 Task: Create a due date automation trigger when advanced on, on the monday before a card is due add checklist with all checklists complete at 11:00 AM.
Action: Mouse moved to (1295, 107)
Screenshot: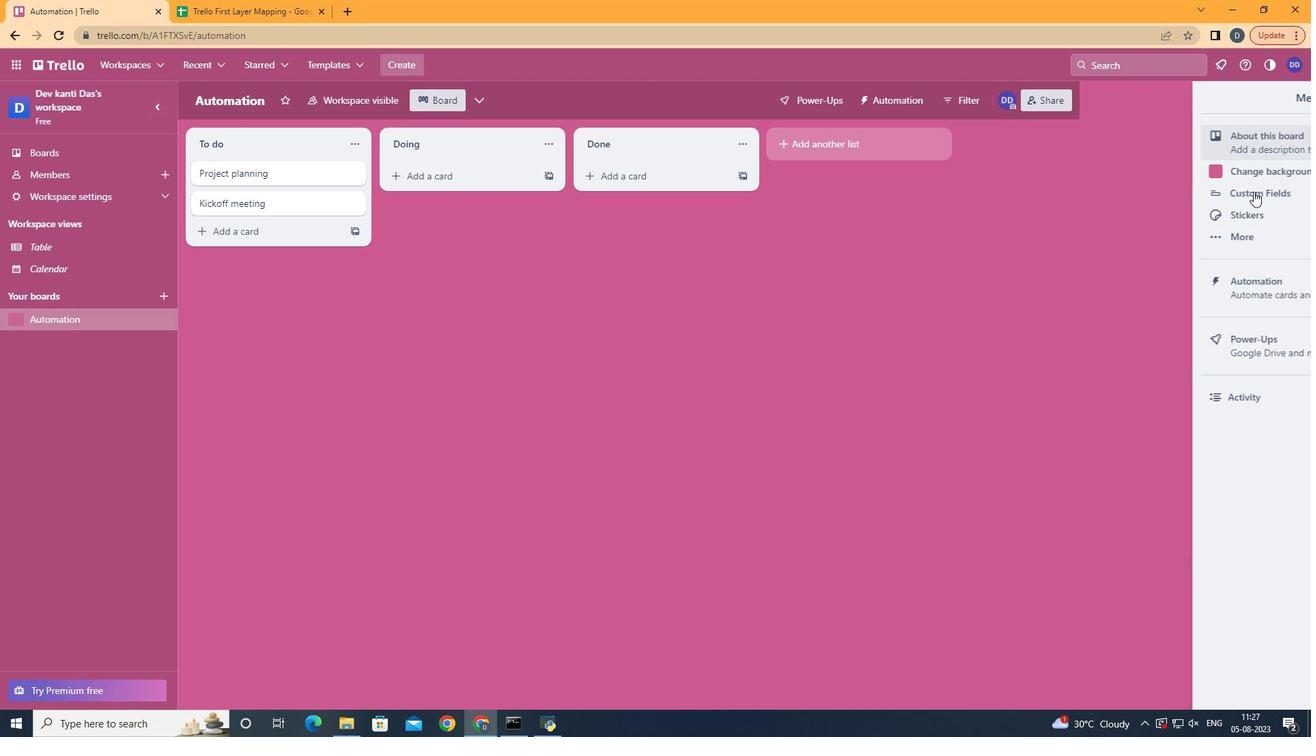
Action: Mouse pressed left at (1295, 107)
Screenshot: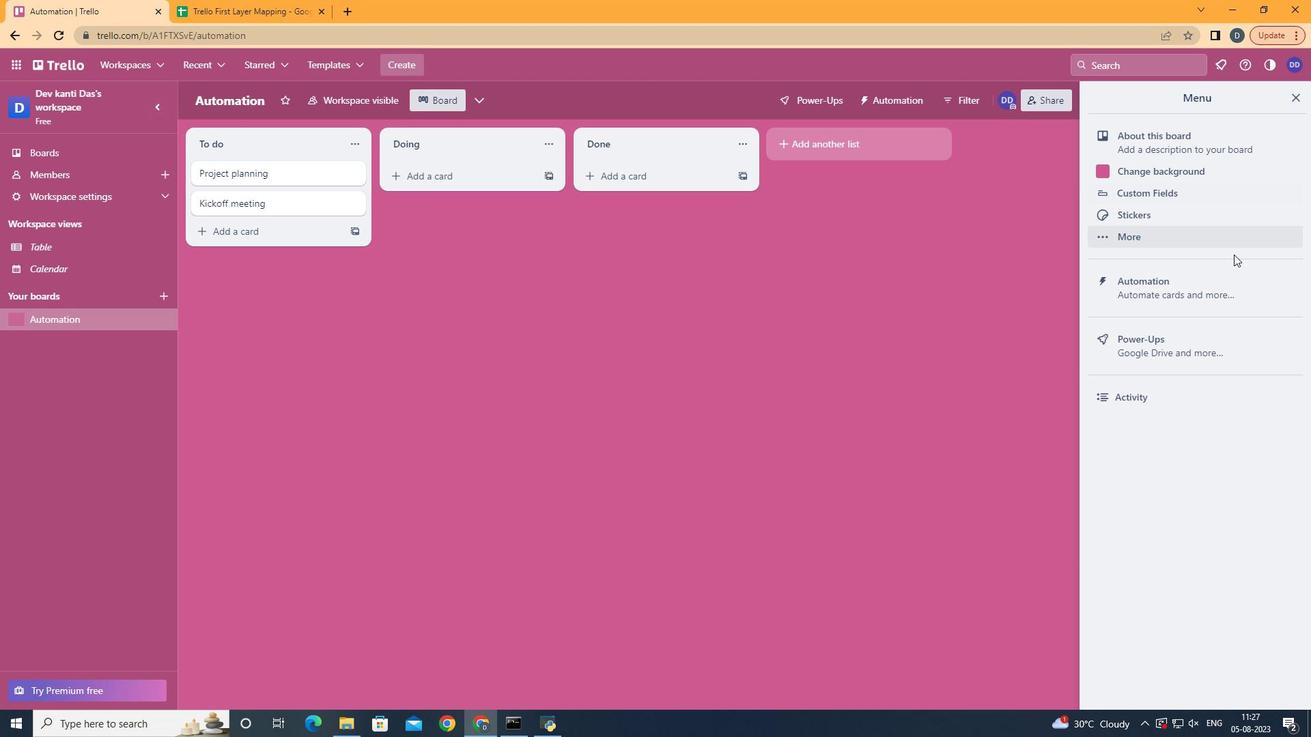 
Action: Mouse moved to (1219, 267)
Screenshot: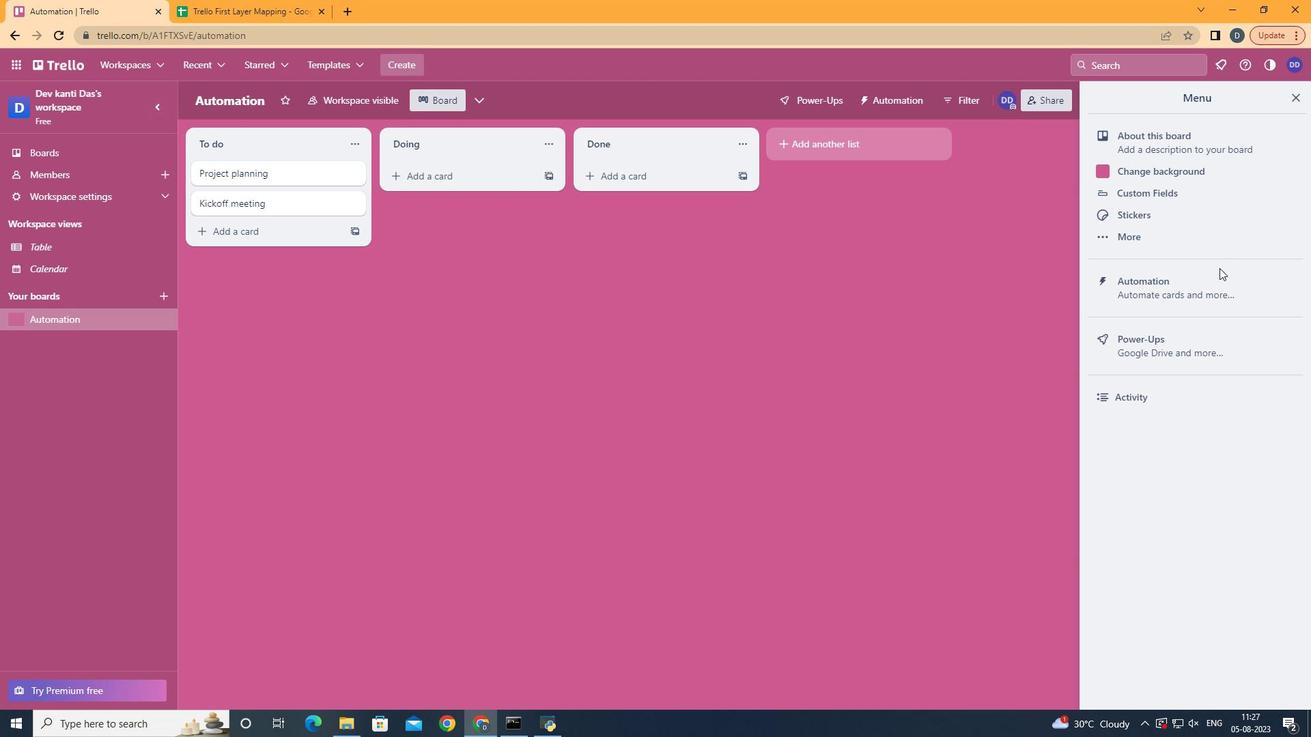
Action: Mouse pressed left at (1219, 267)
Screenshot: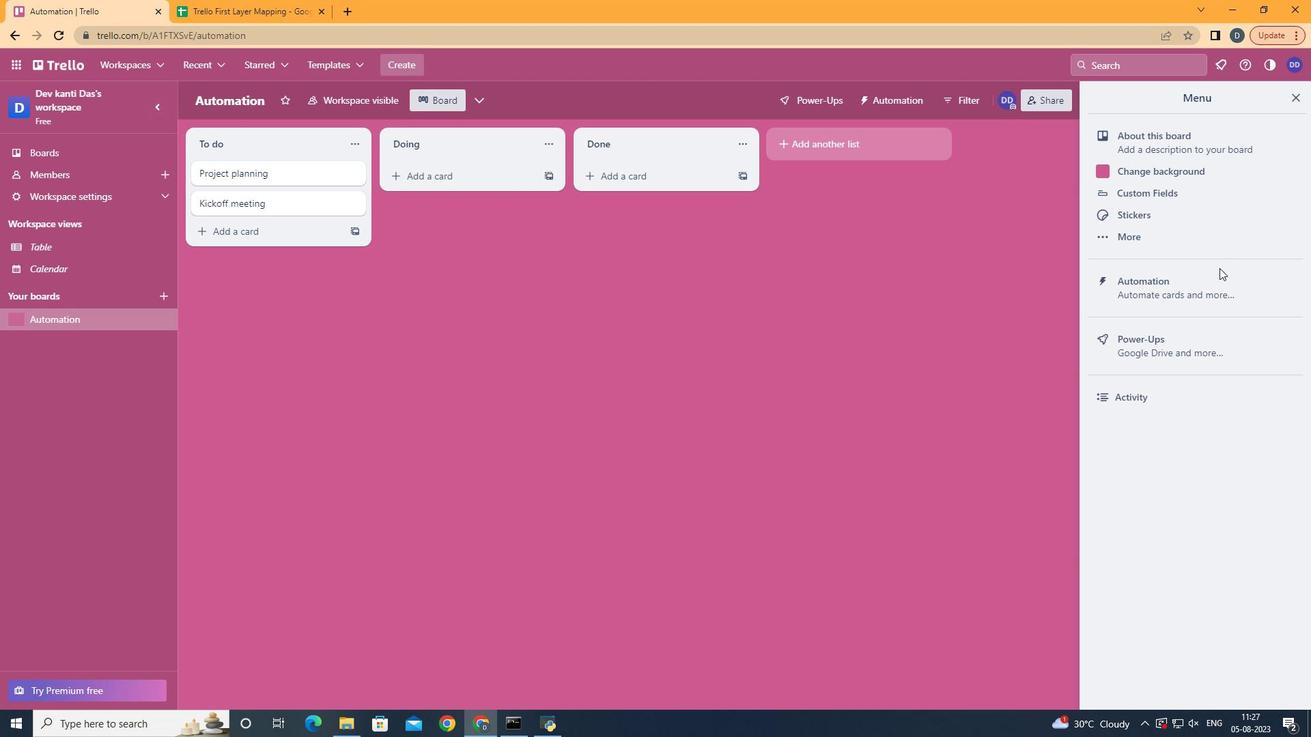 
Action: Mouse moved to (1219, 269)
Screenshot: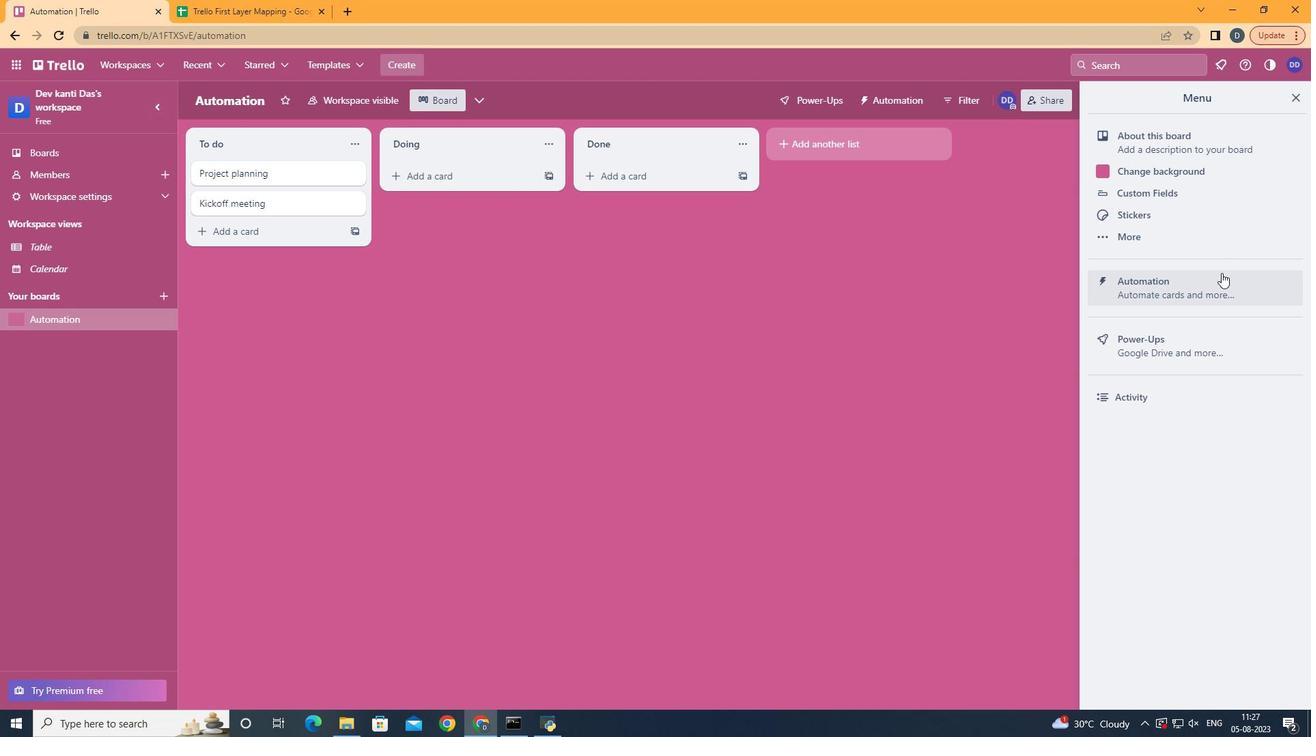 
Action: Mouse pressed left at (1219, 269)
Screenshot: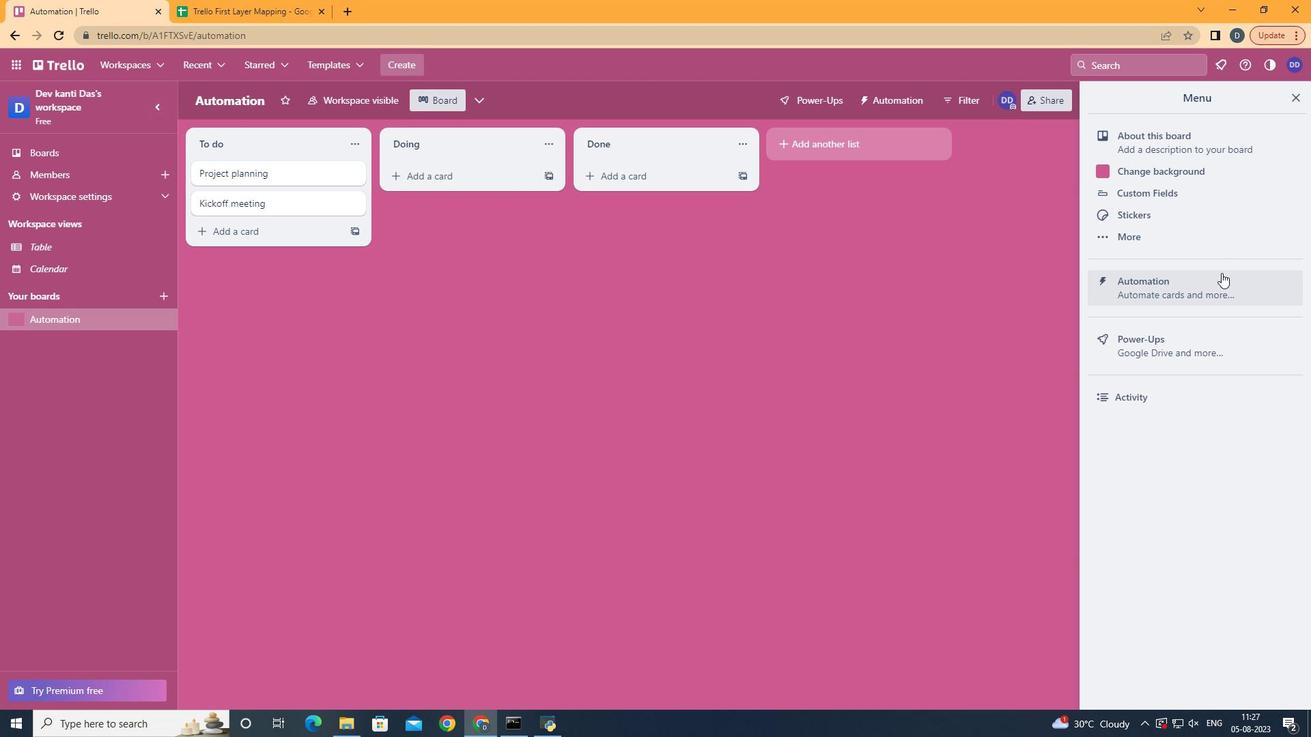 
Action: Mouse moved to (1222, 275)
Screenshot: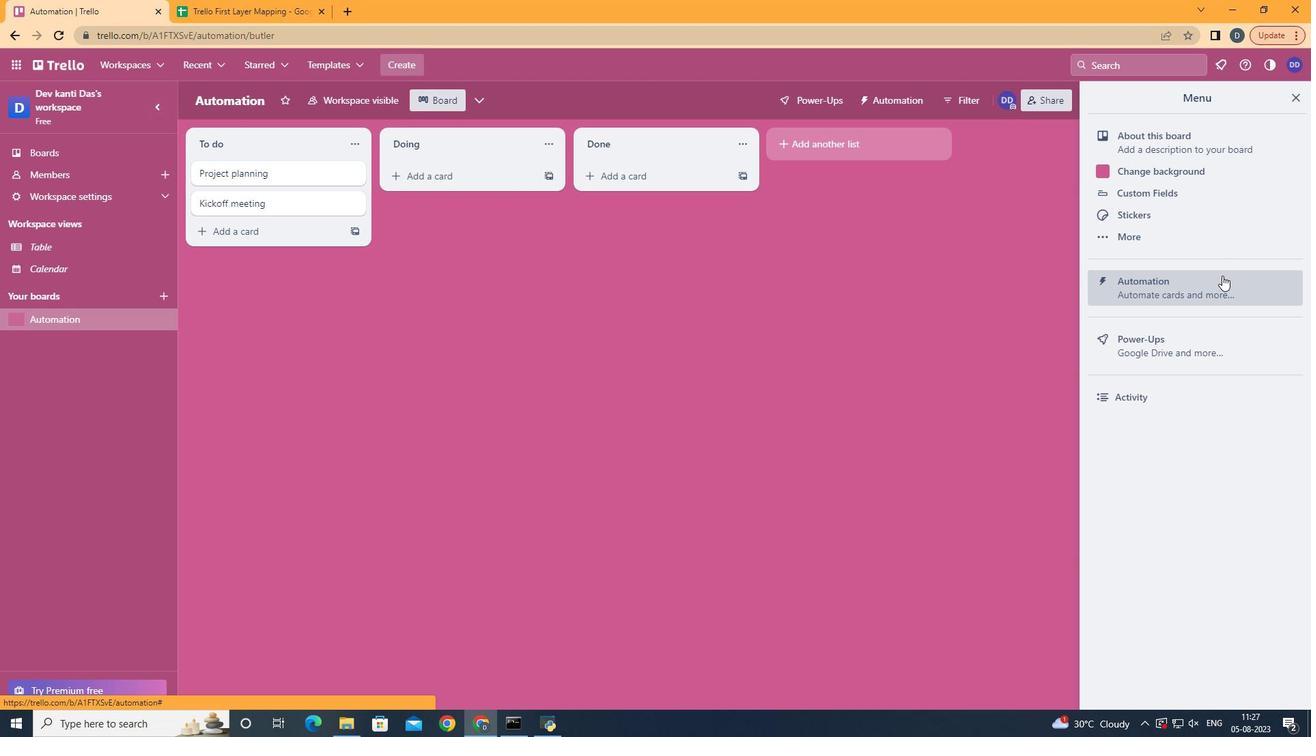 
Action: Mouse pressed left at (1222, 275)
Screenshot: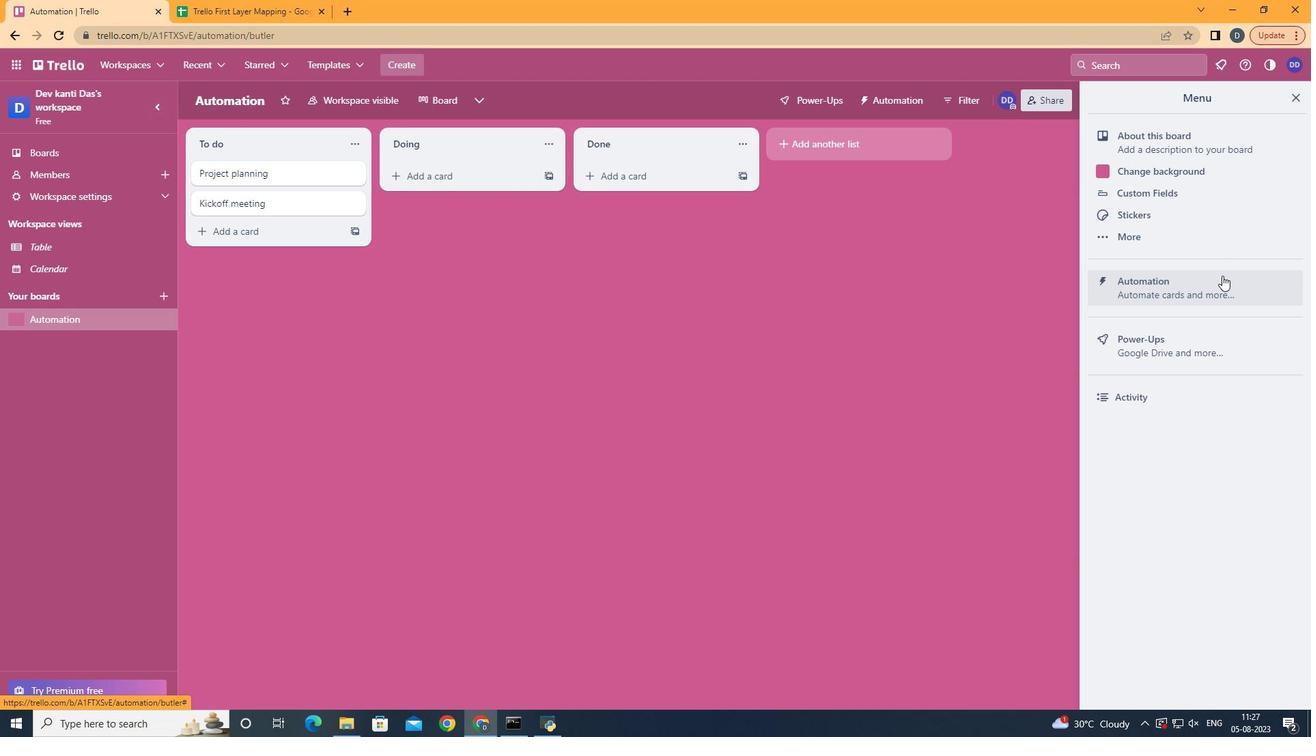 
Action: Mouse moved to (268, 271)
Screenshot: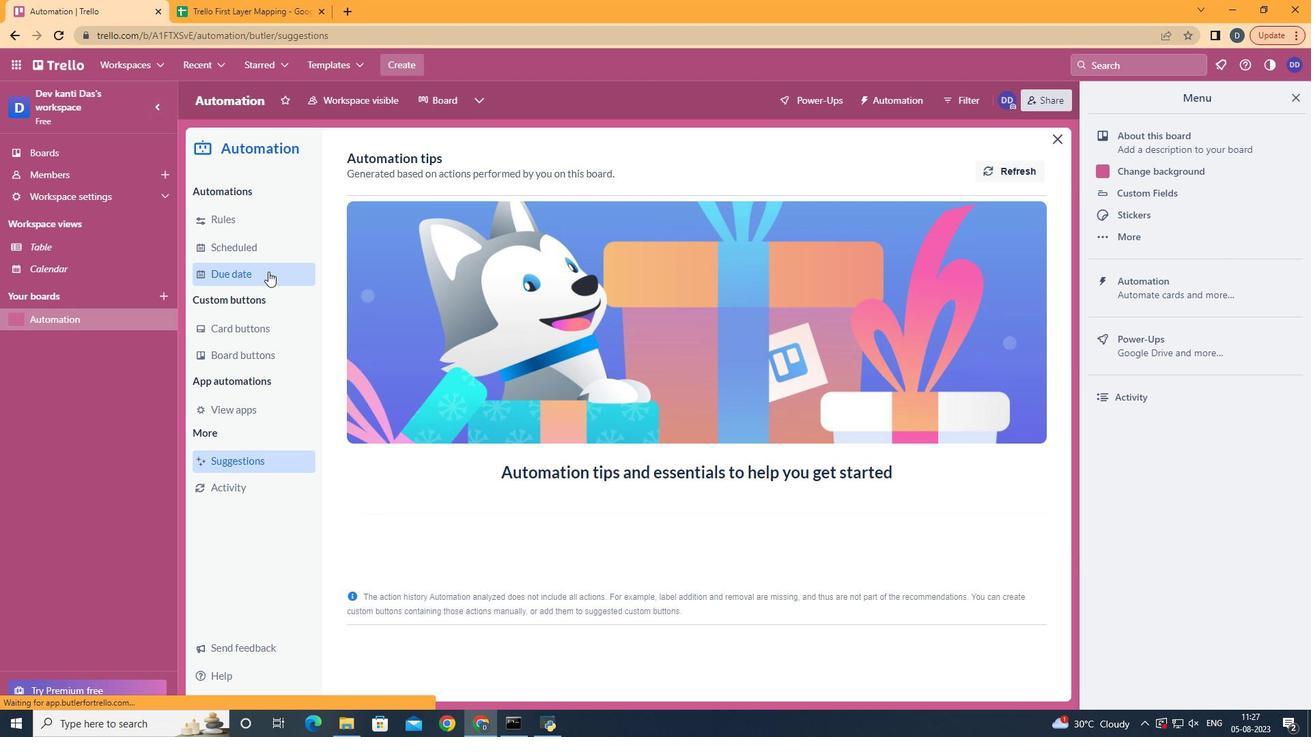 
Action: Mouse pressed left at (268, 271)
Screenshot: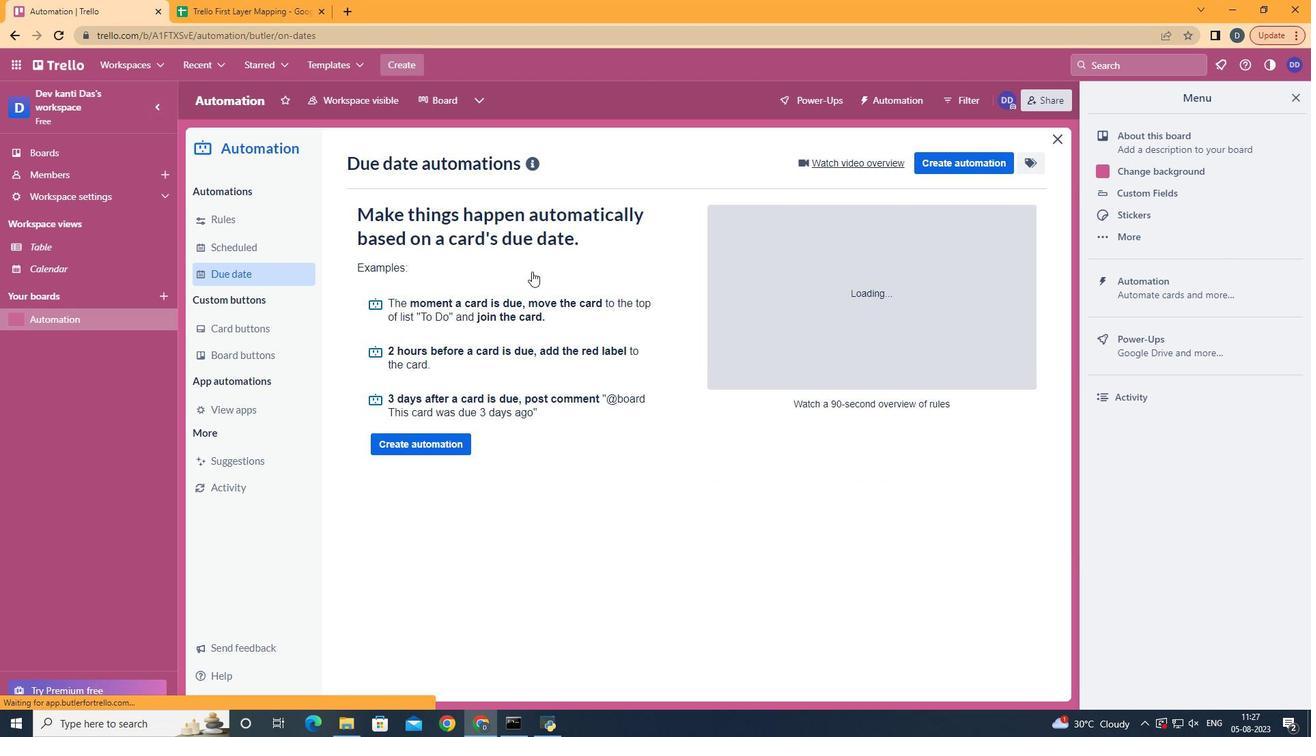 
Action: Mouse moved to (960, 166)
Screenshot: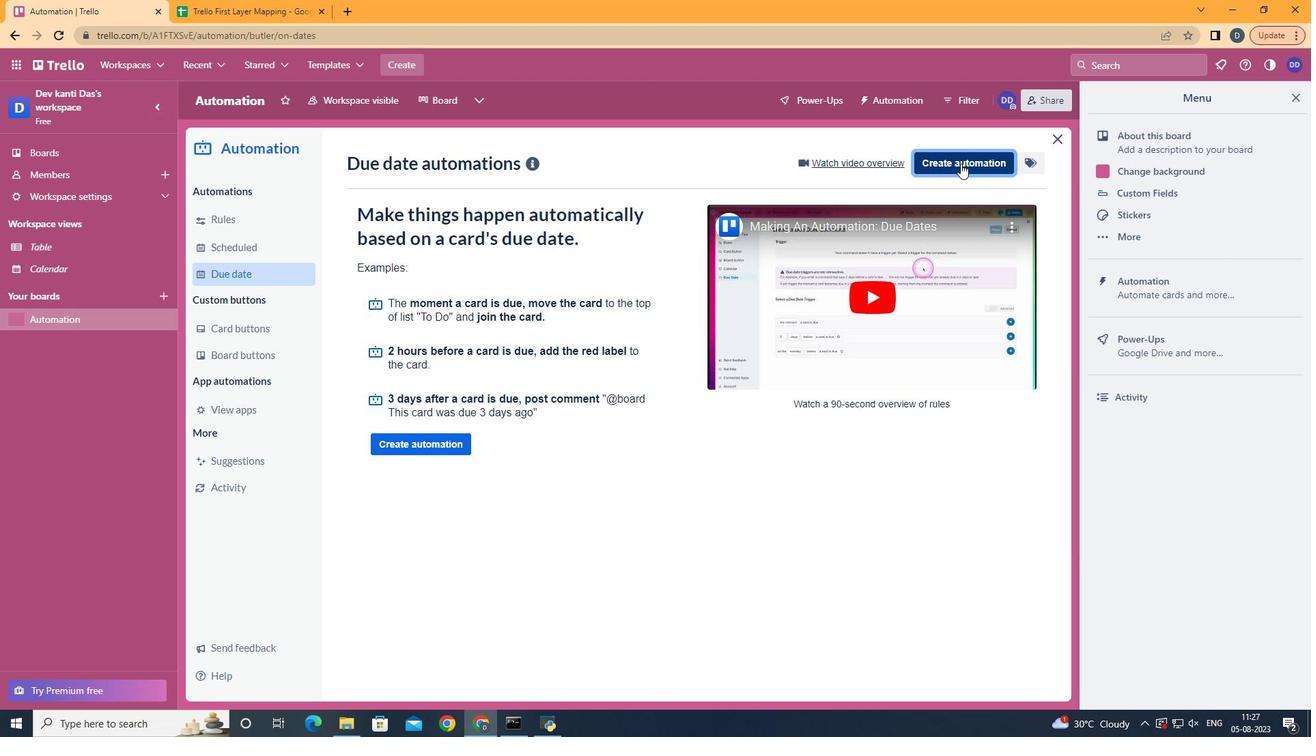 
Action: Mouse pressed left at (960, 166)
Screenshot: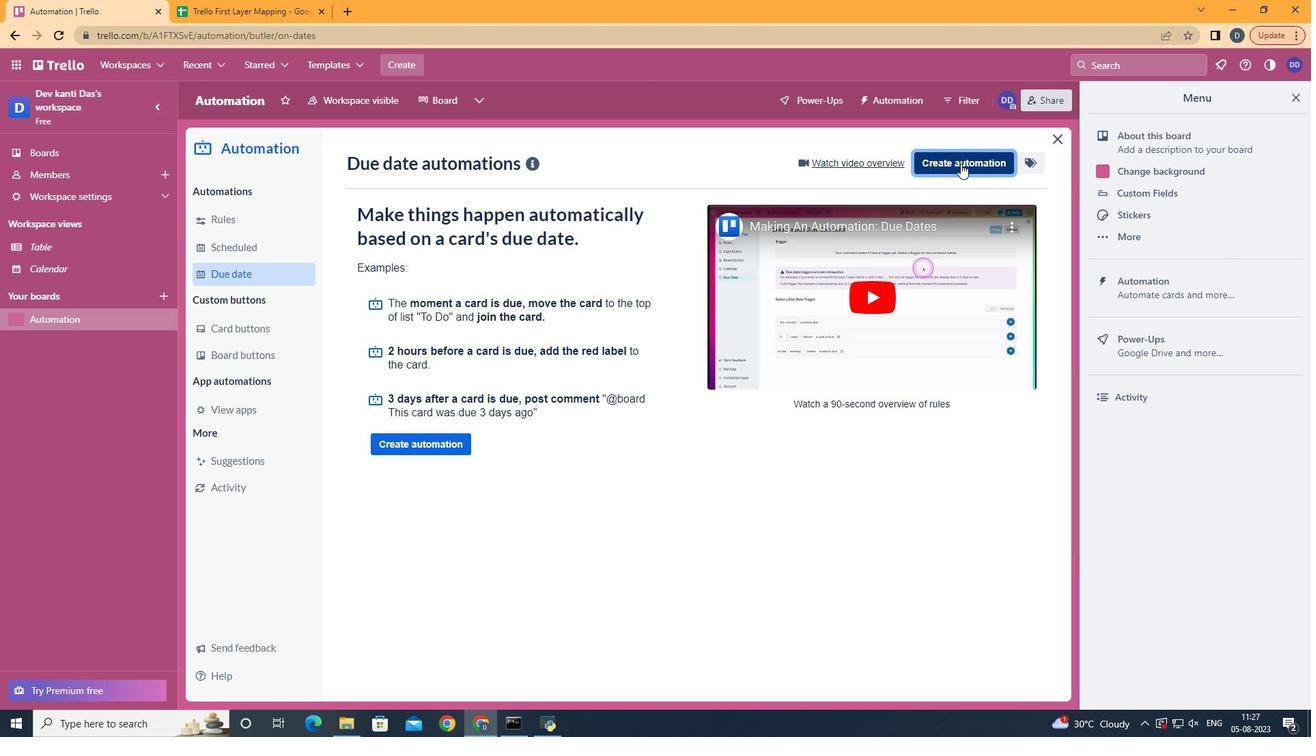 
Action: Mouse moved to (650, 296)
Screenshot: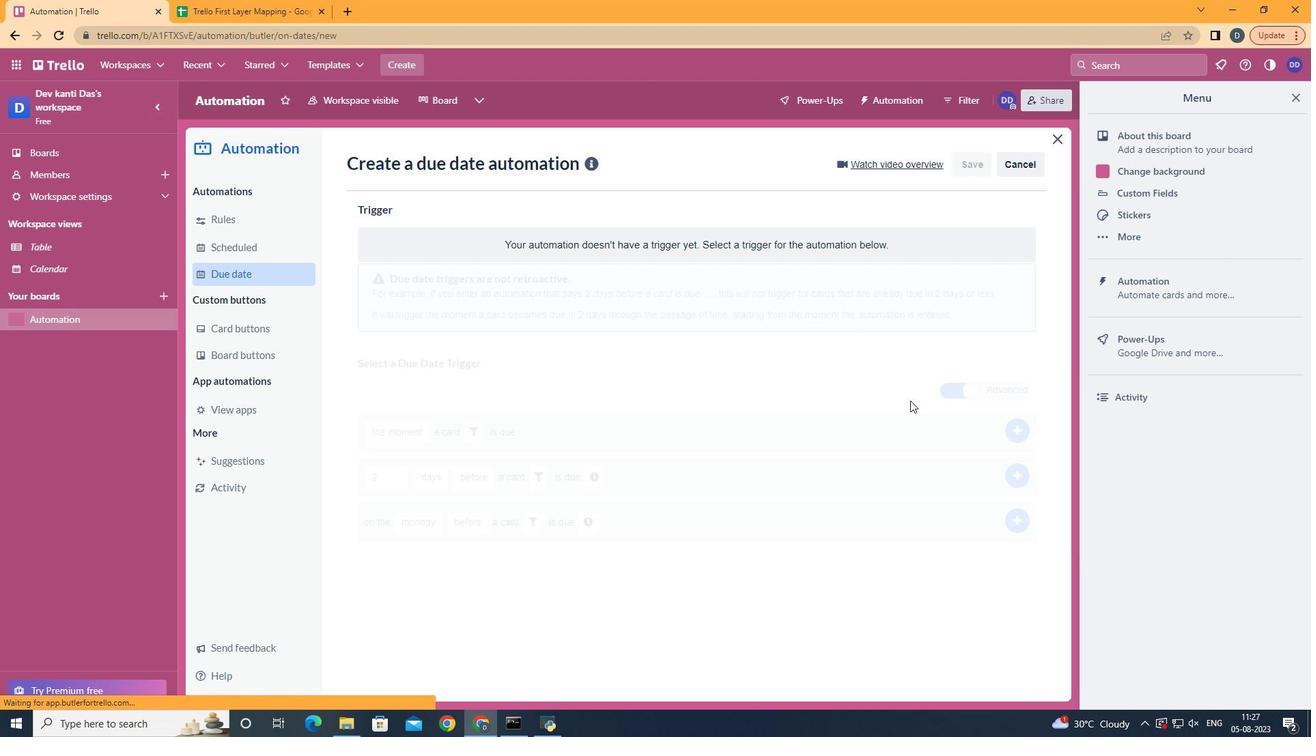 
Action: Mouse pressed left at (650, 296)
Screenshot: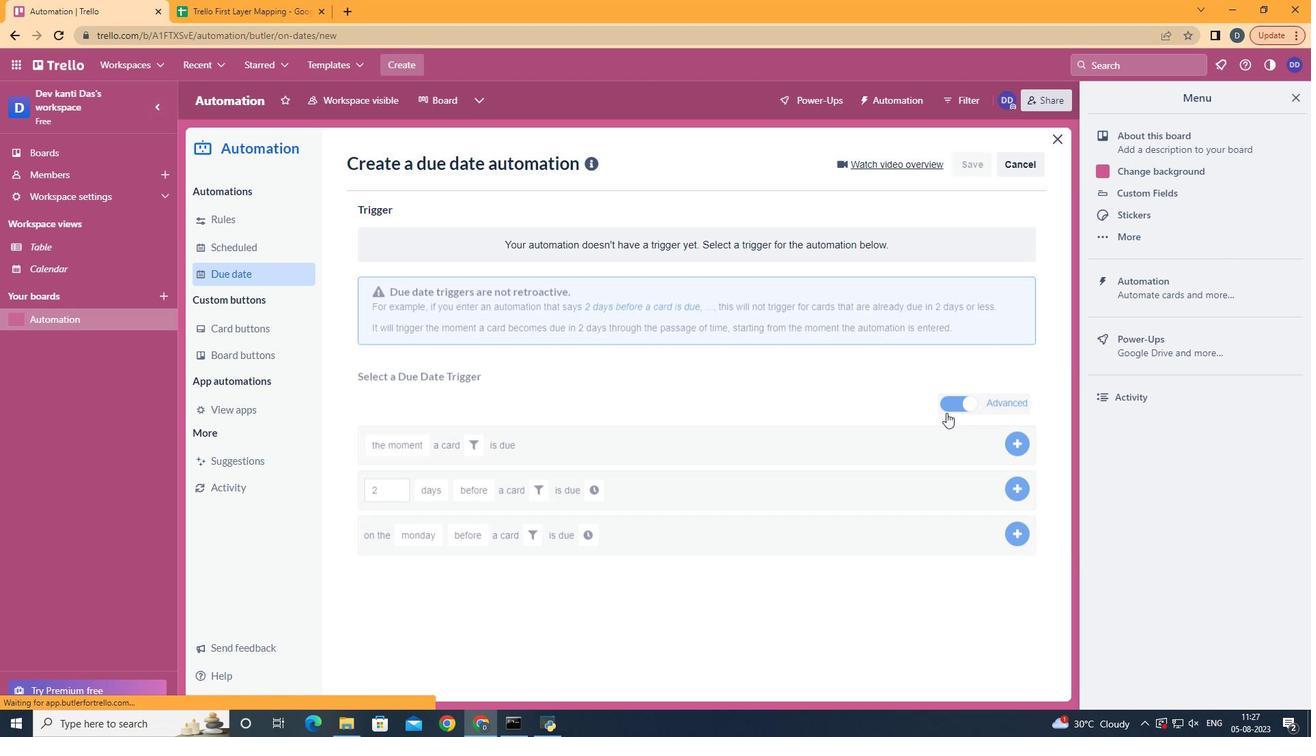 
Action: Mouse moved to (437, 359)
Screenshot: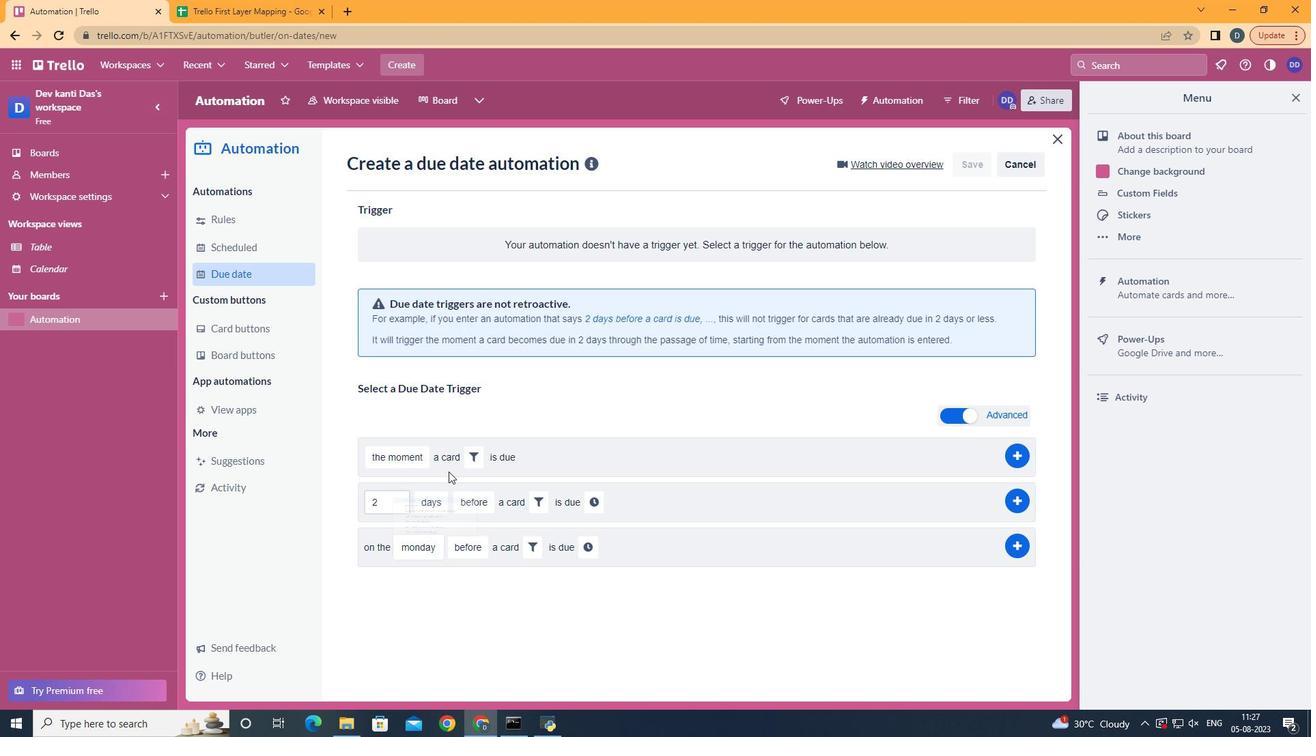 
Action: Mouse pressed left at (437, 359)
Screenshot: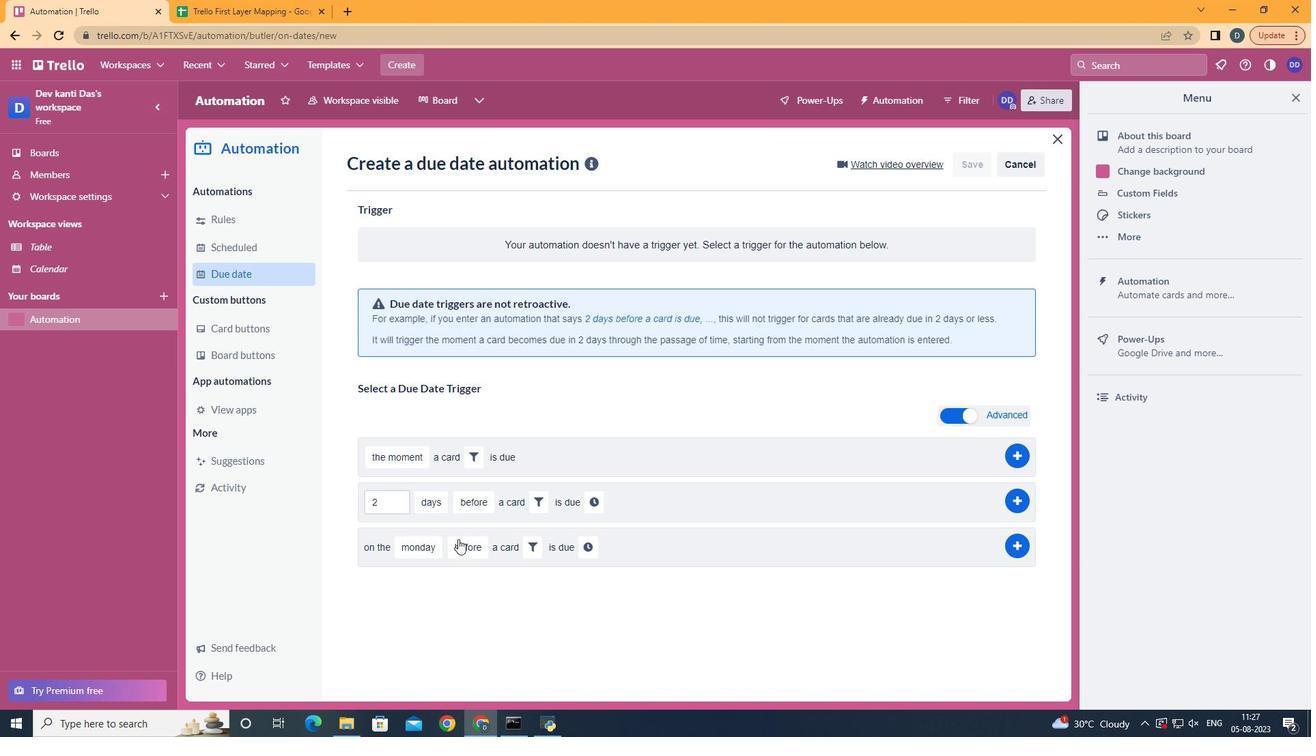 
Action: Mouse moved to (472, 570)
Screenshot: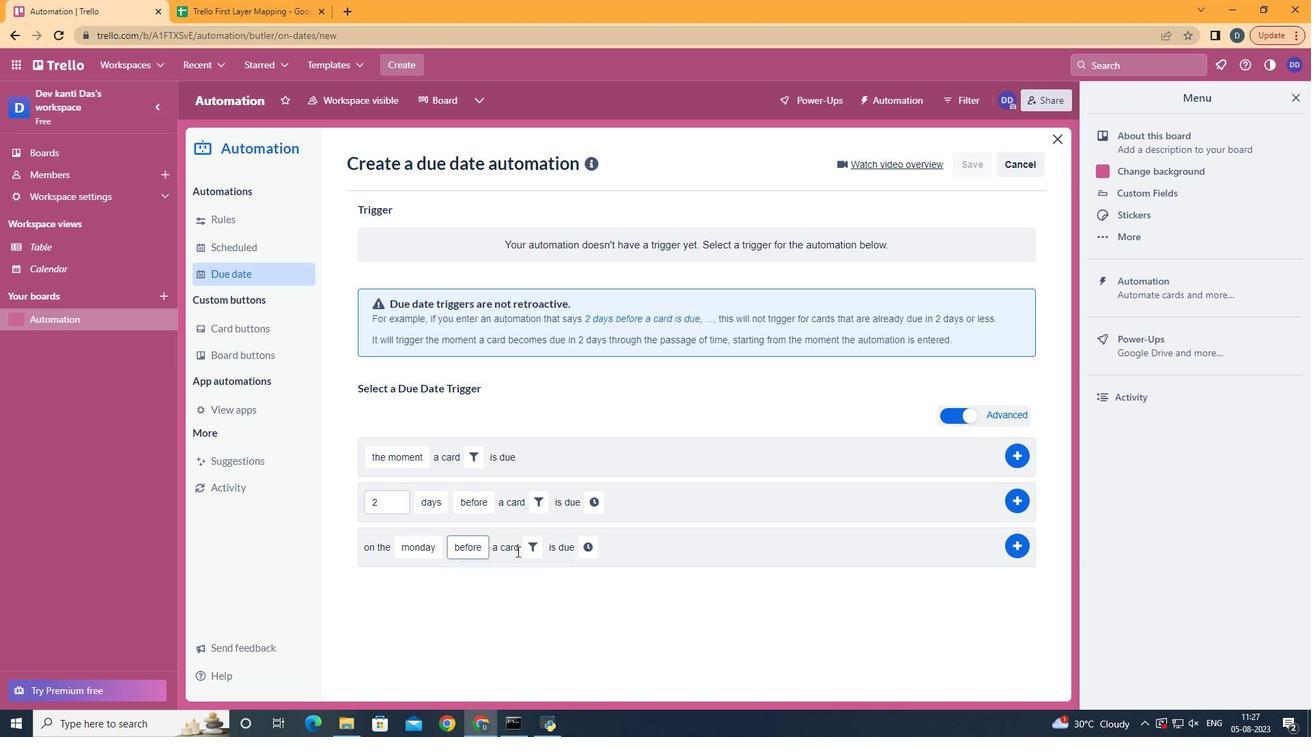 
Action: Mouse pressed left at (472, 570)
Screenshot: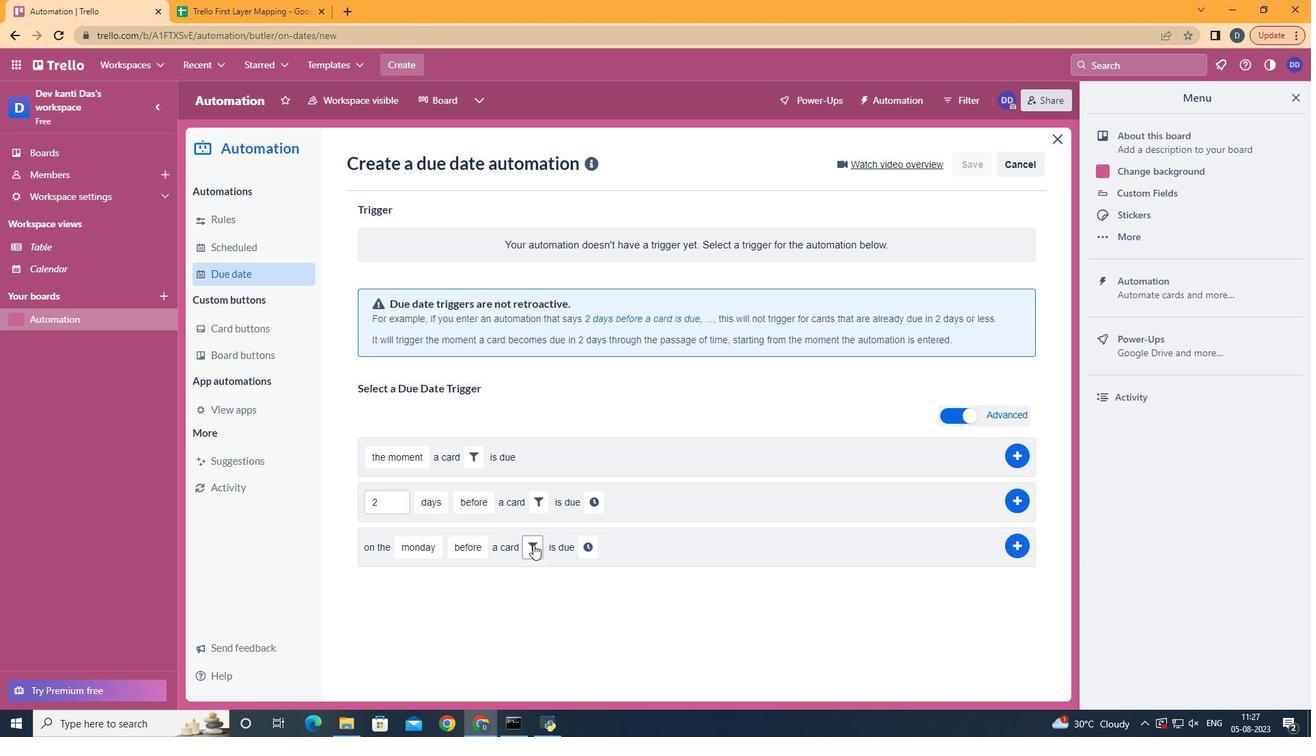 
Action: Mouse moved to (533, 544)
Screenshot: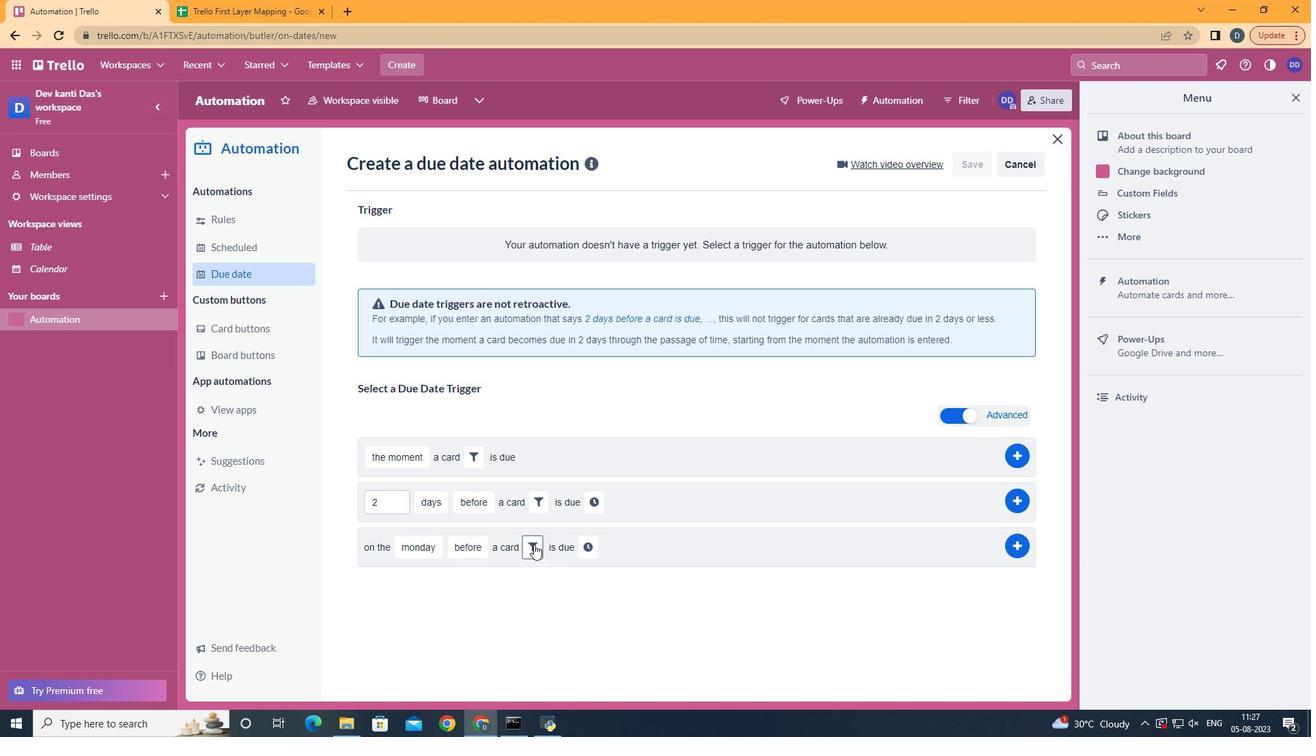 
Action: Mouse pressed left at (533, 544)
Screenshot: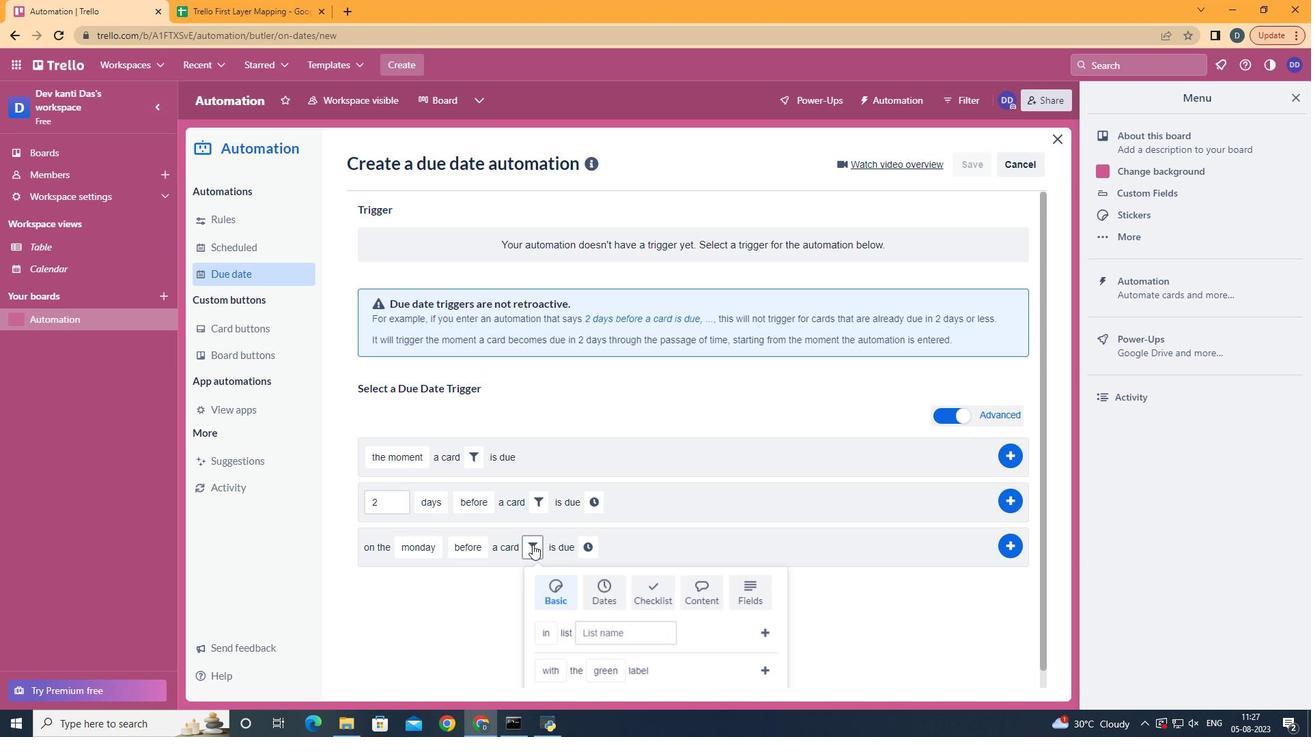 
Action: Mouse moved to (655, 592)
Screenshot: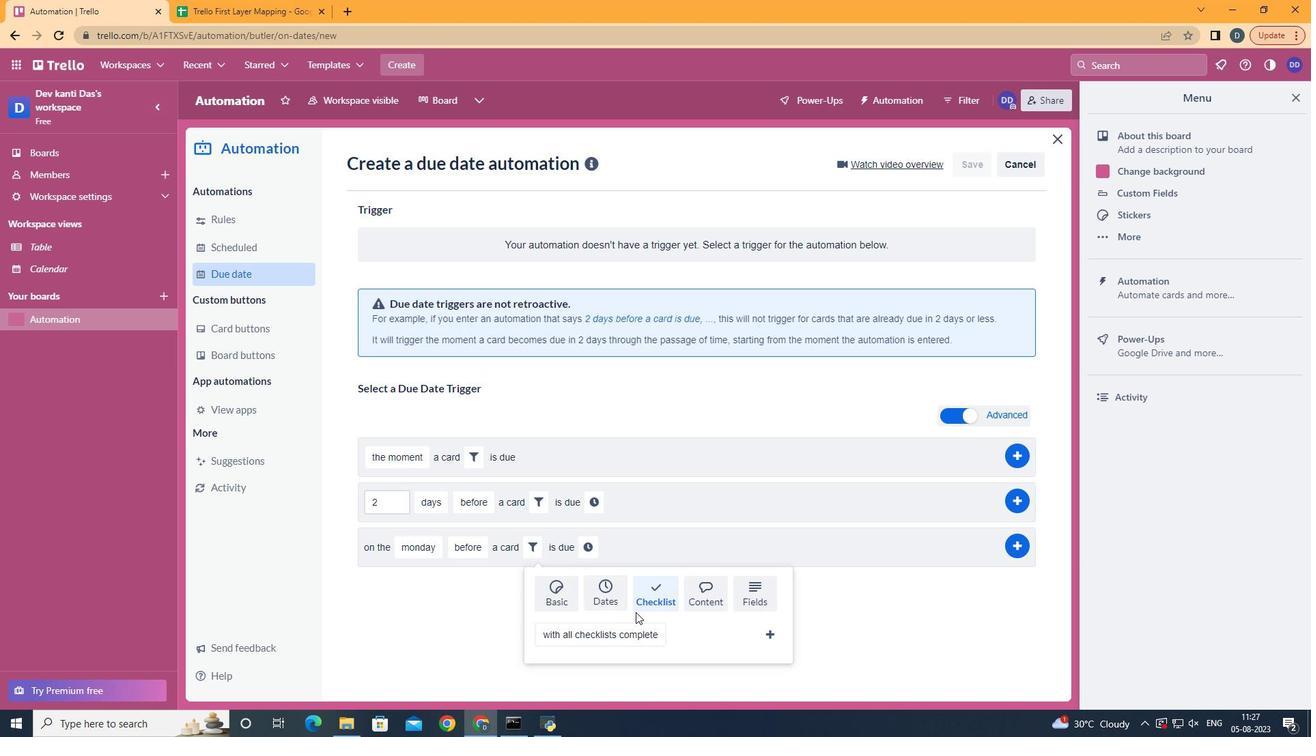
Action: Mouse pressed left at (655, 592)
Screenshot: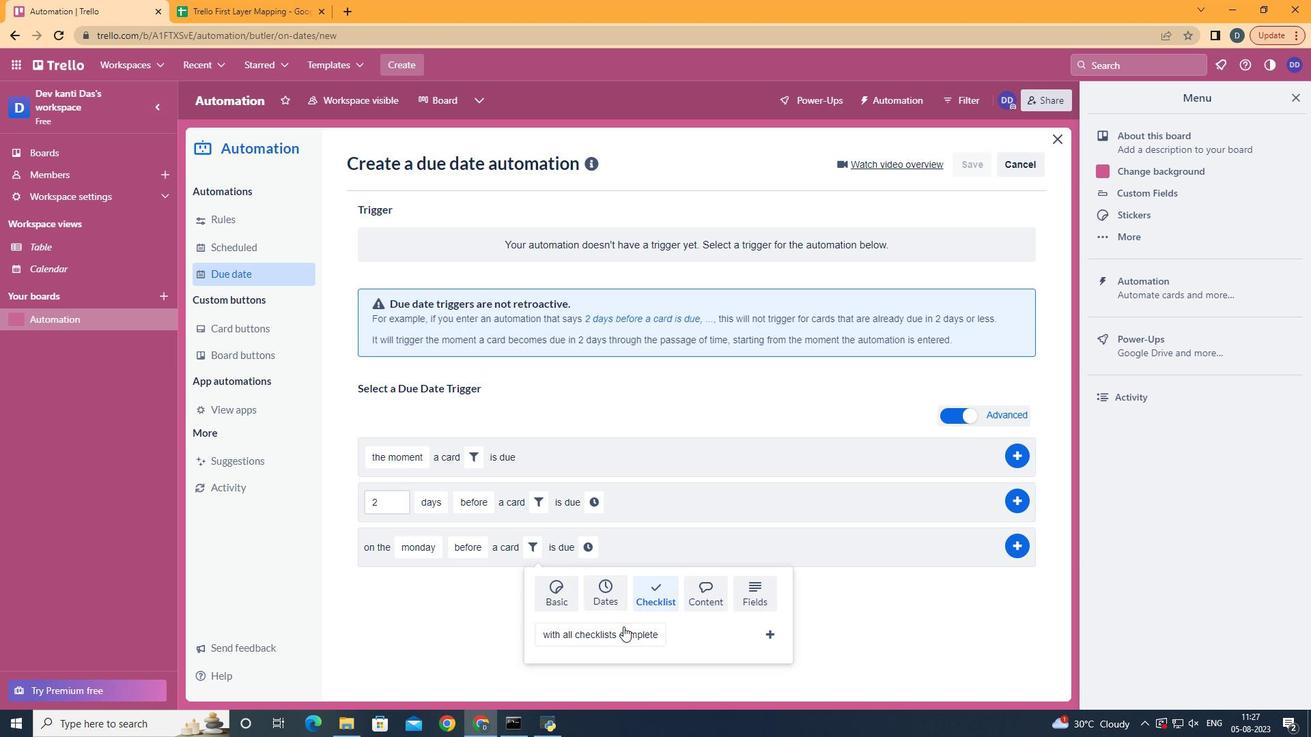 
Action: Mouse moved to (616, 491)
Screenshot: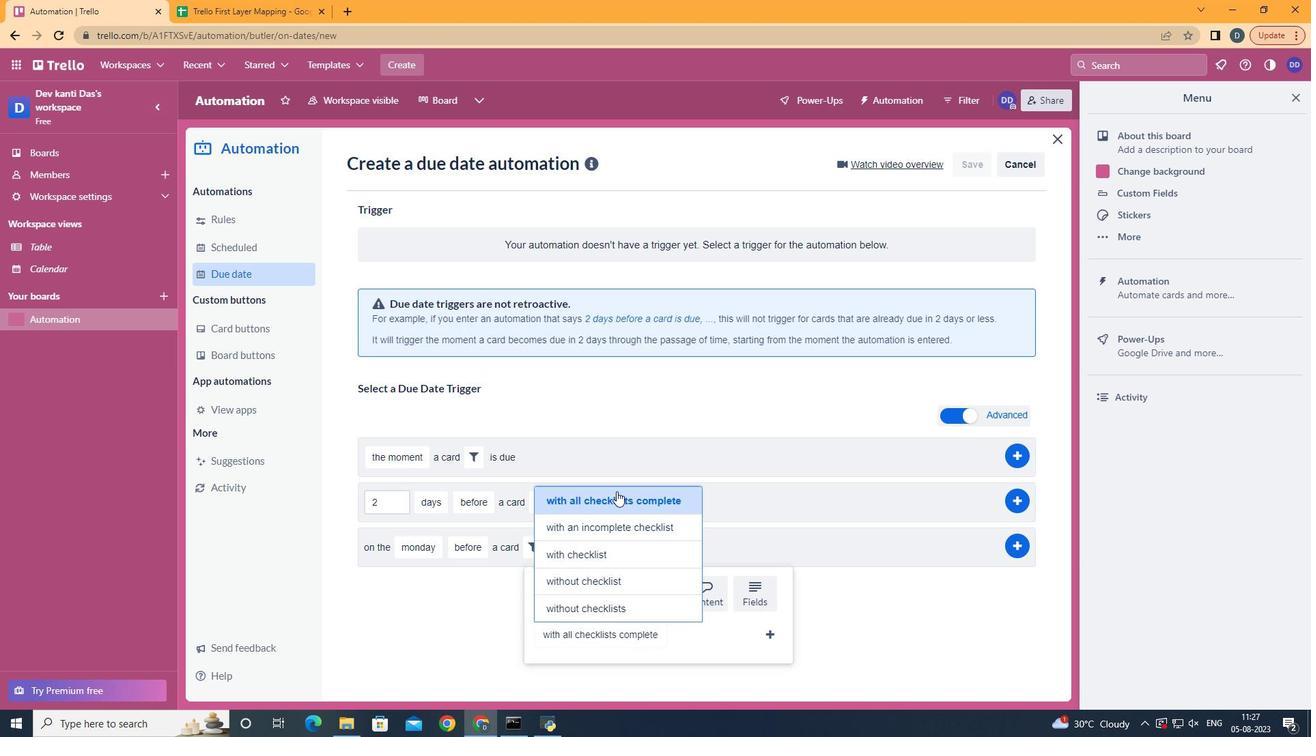 
Action: Mouse pressed left at (616, 491)
Screenshot: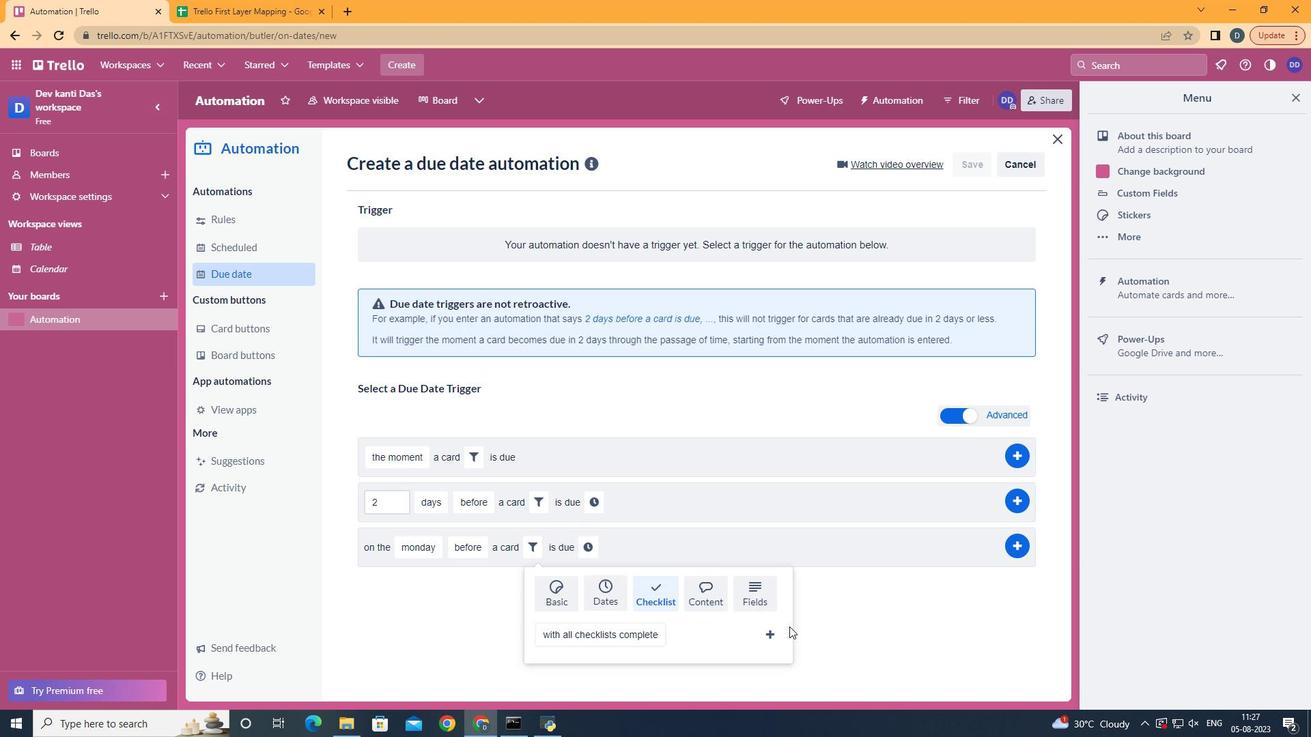 
Action: Mouse moved to (768, 634)
Screenshot: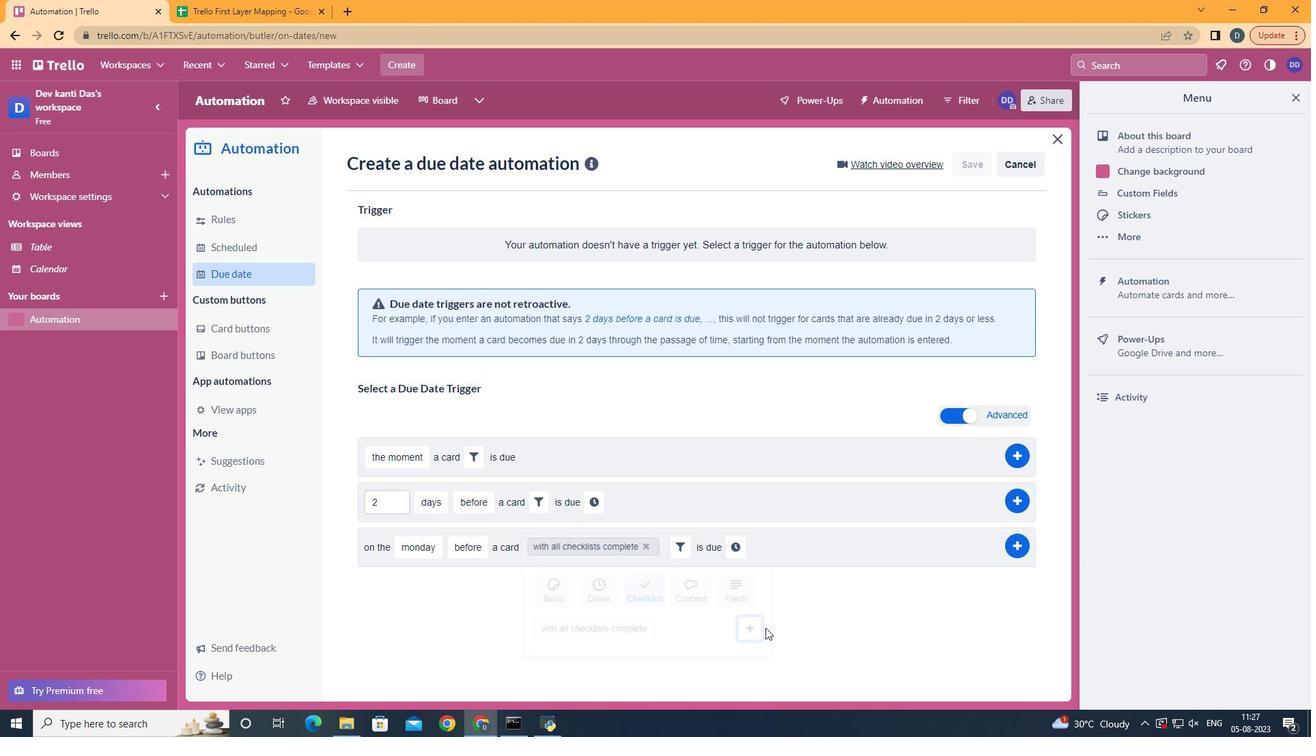 
Action: Mouse pressed left at (768, 634)
Screenshot: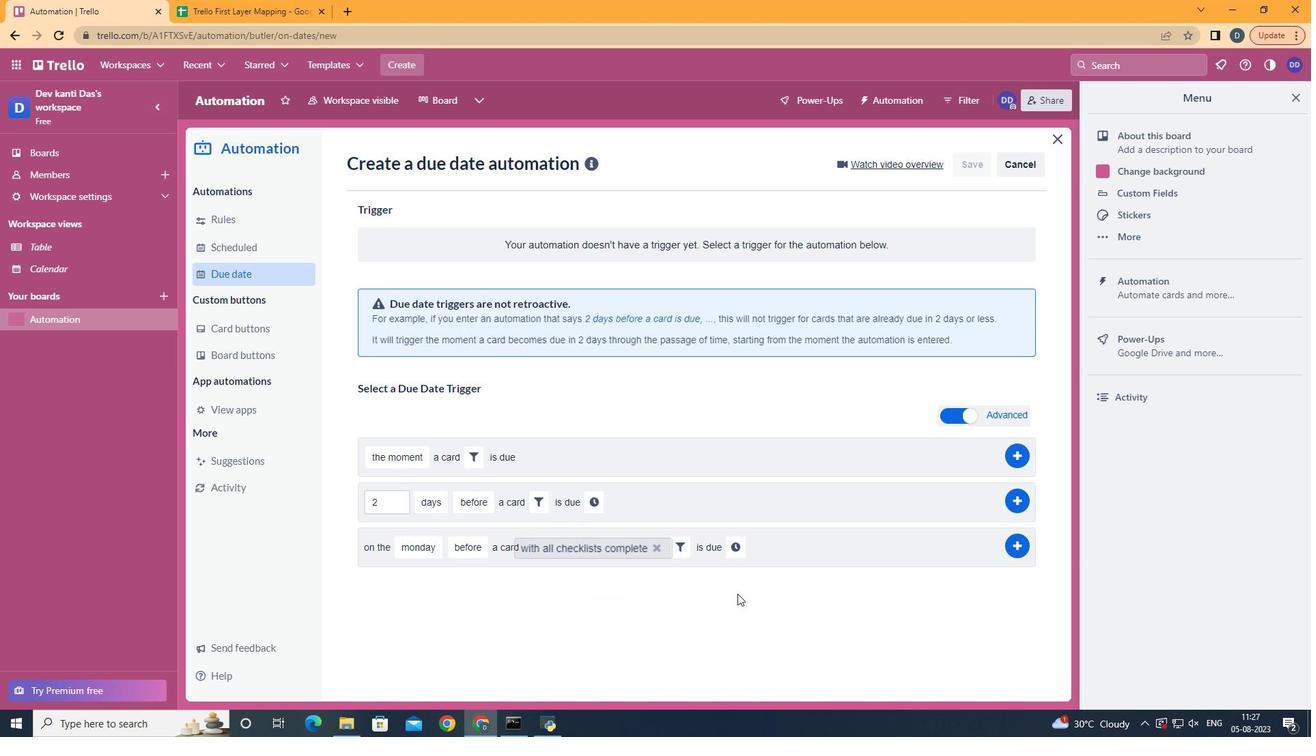 
Action: Mouse moved to (748, 551)
Screenshot: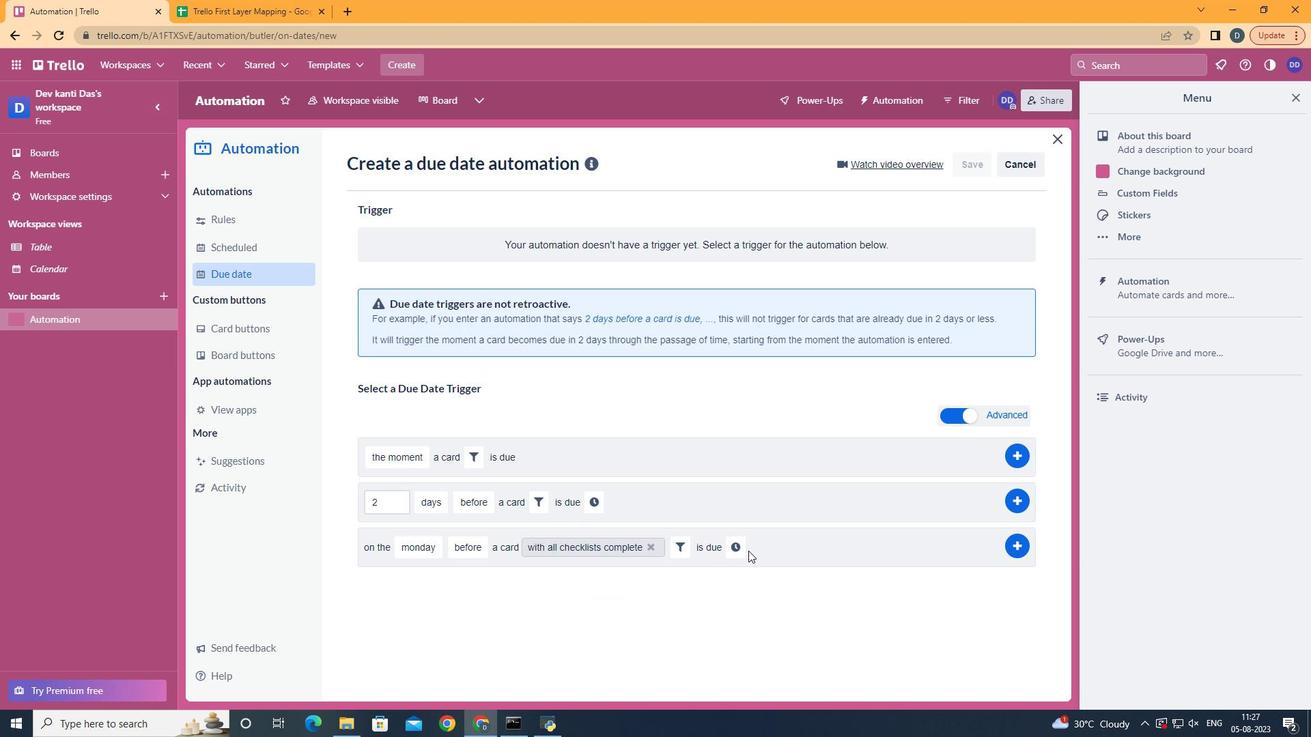 
Action: Mouse pressed left at (748, 551)
Screenshot: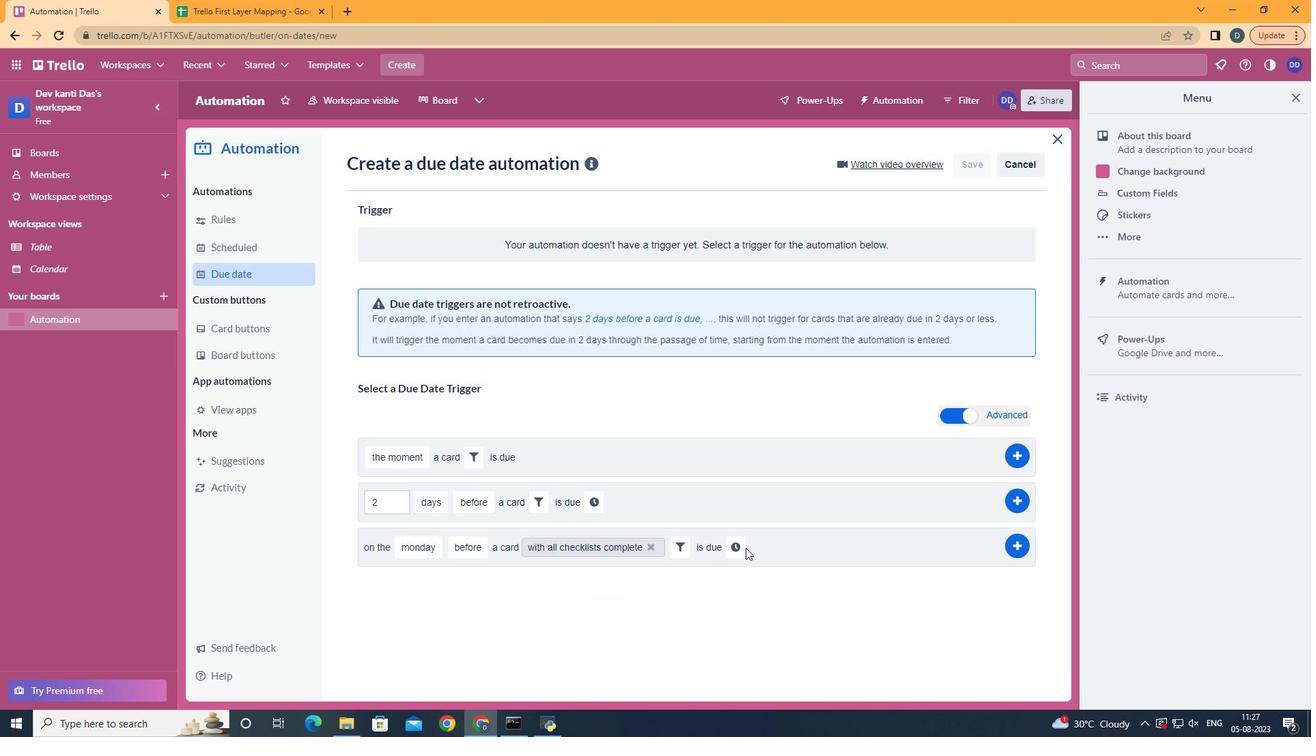 
Action: Mouse moved to (744, 548)
Screenshot: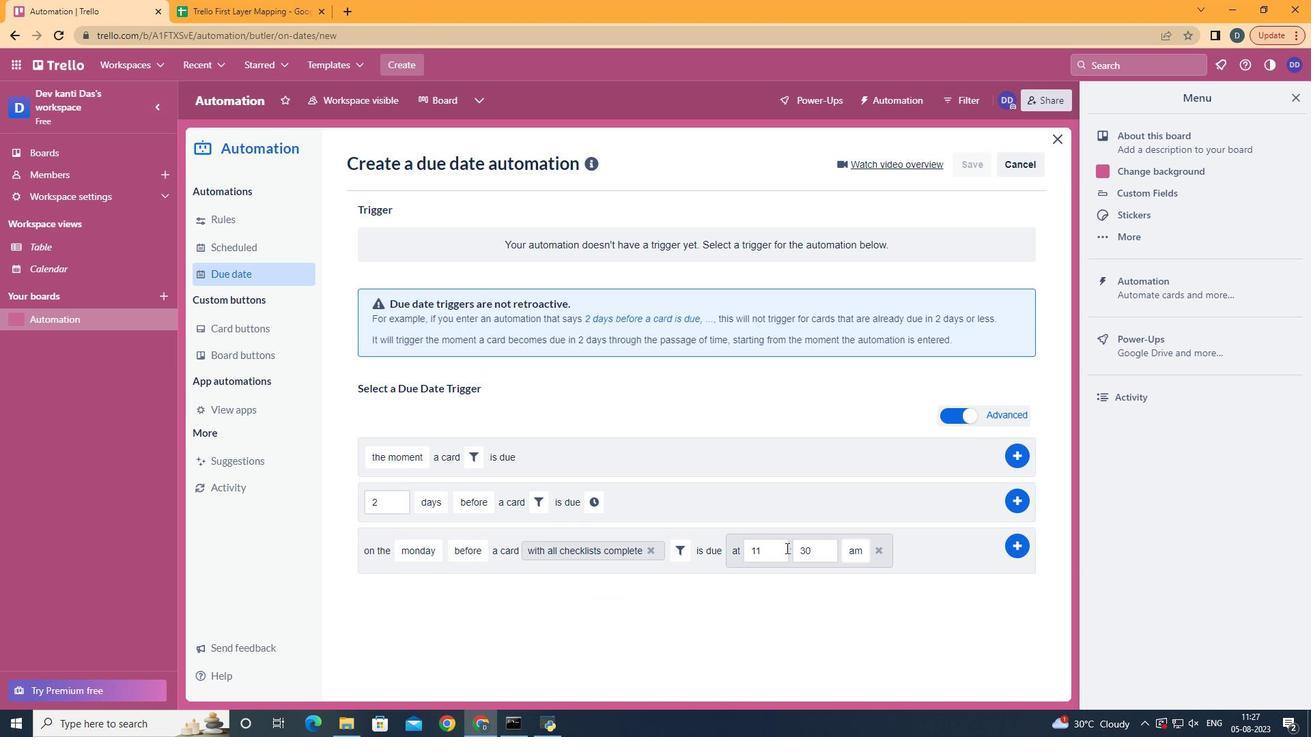
Action: Mouse pressed left at (744, 548)
Screenshot: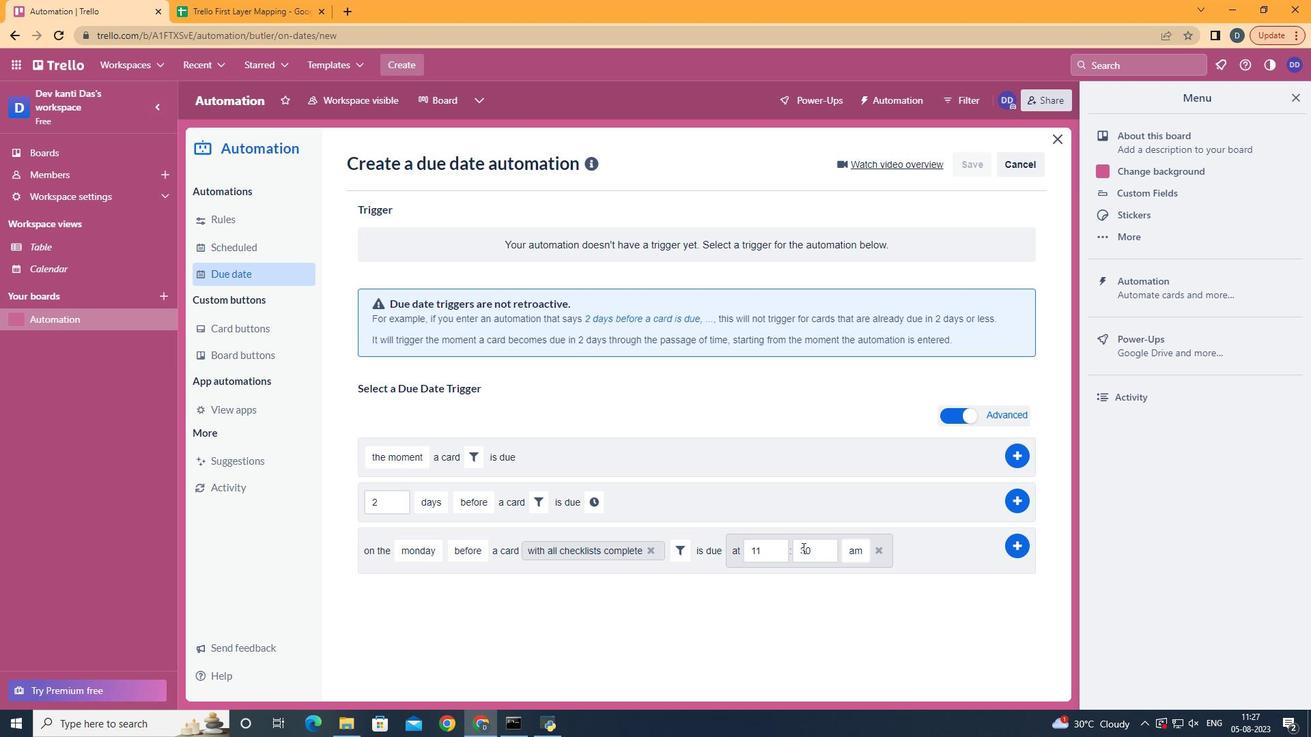 
Action: Mouse moved to (822, 548)
Screenshot: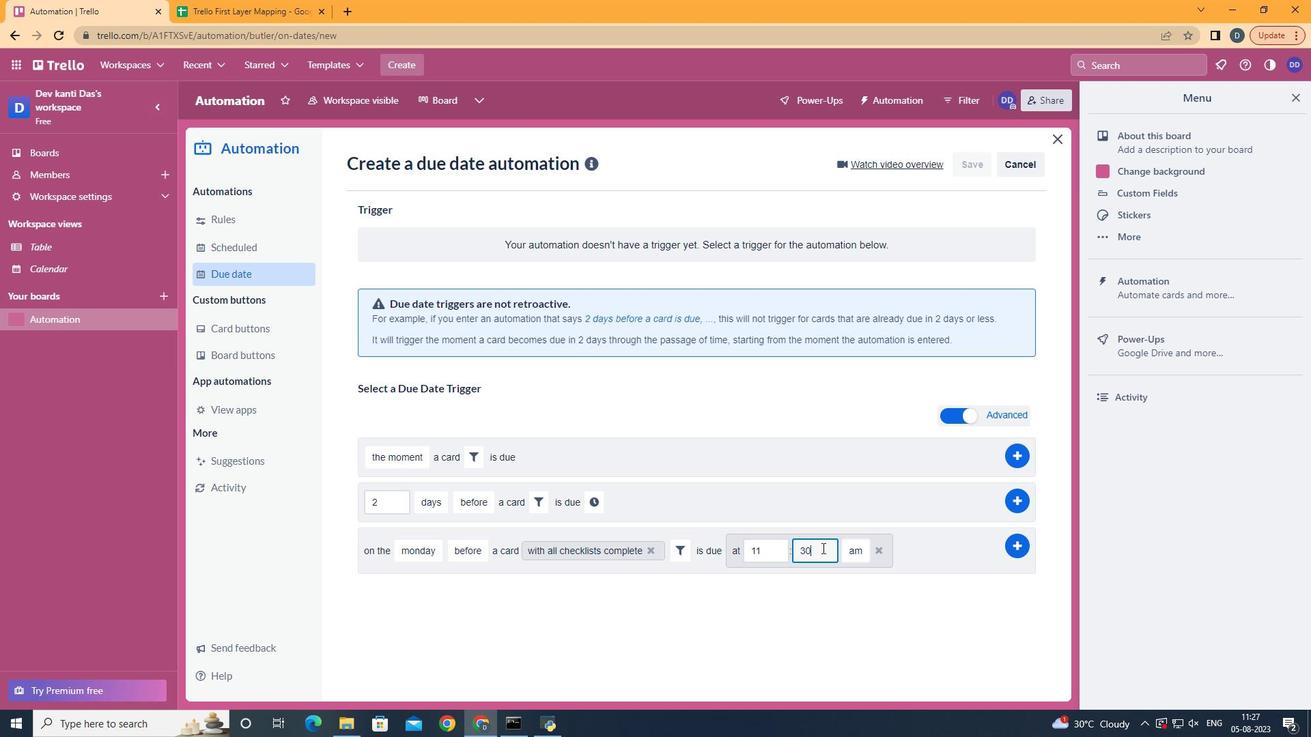
Action: Mouse pressed left at (822, 548)
Screenshot: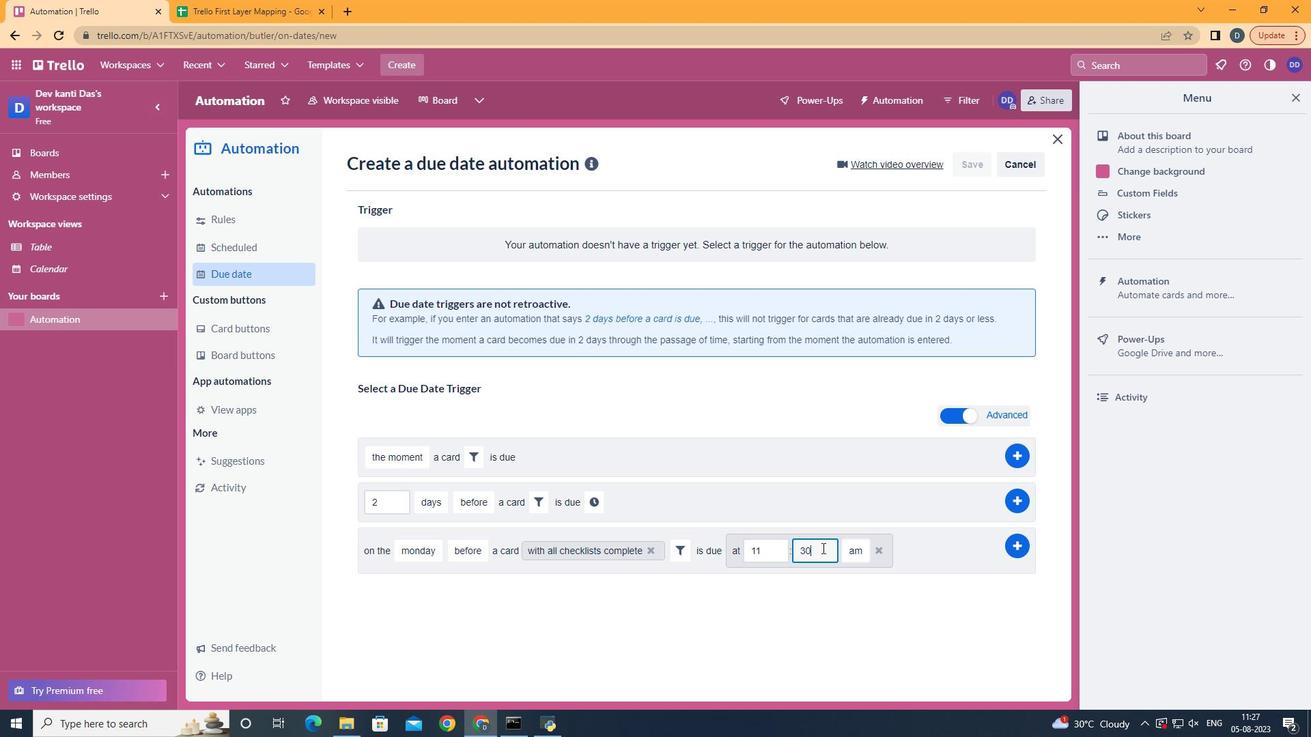 
Action: Key pressed <Key.backspace><Key.backspace>00
Screenshot: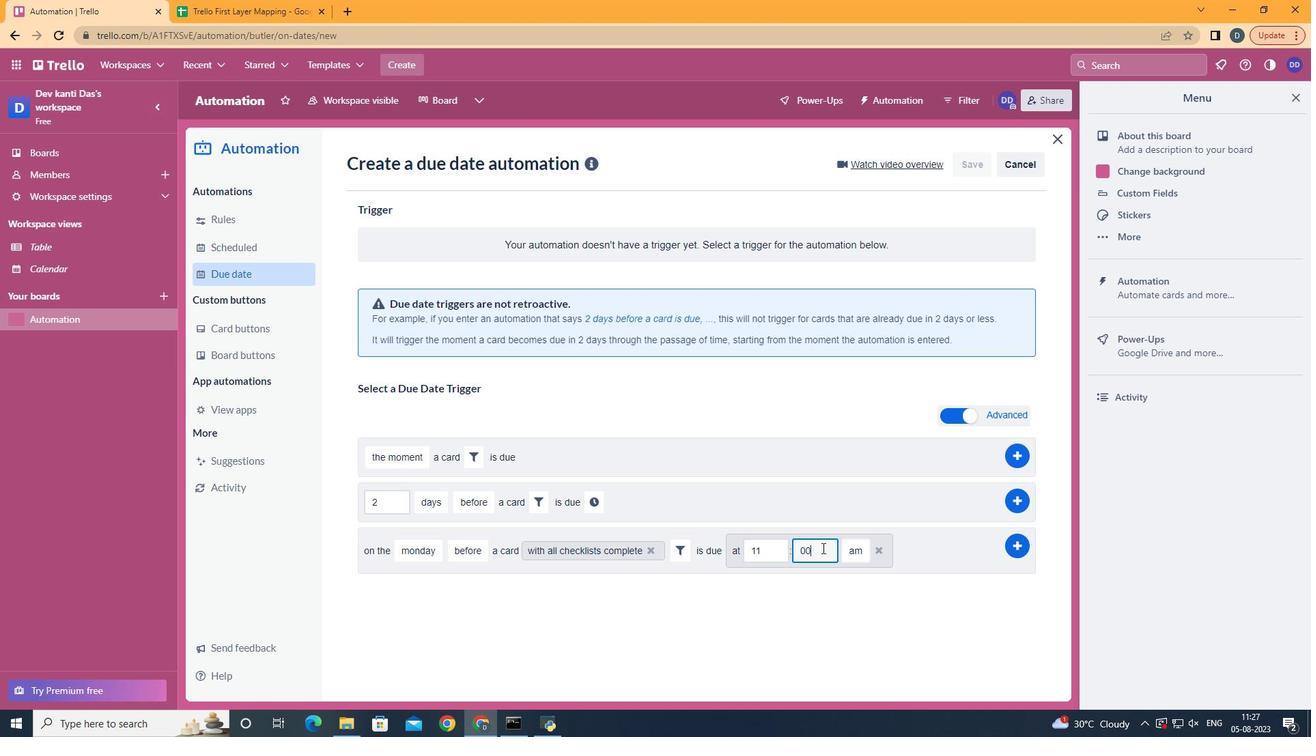 
Action: Mouse moved to (1027, 546)
Screenshot: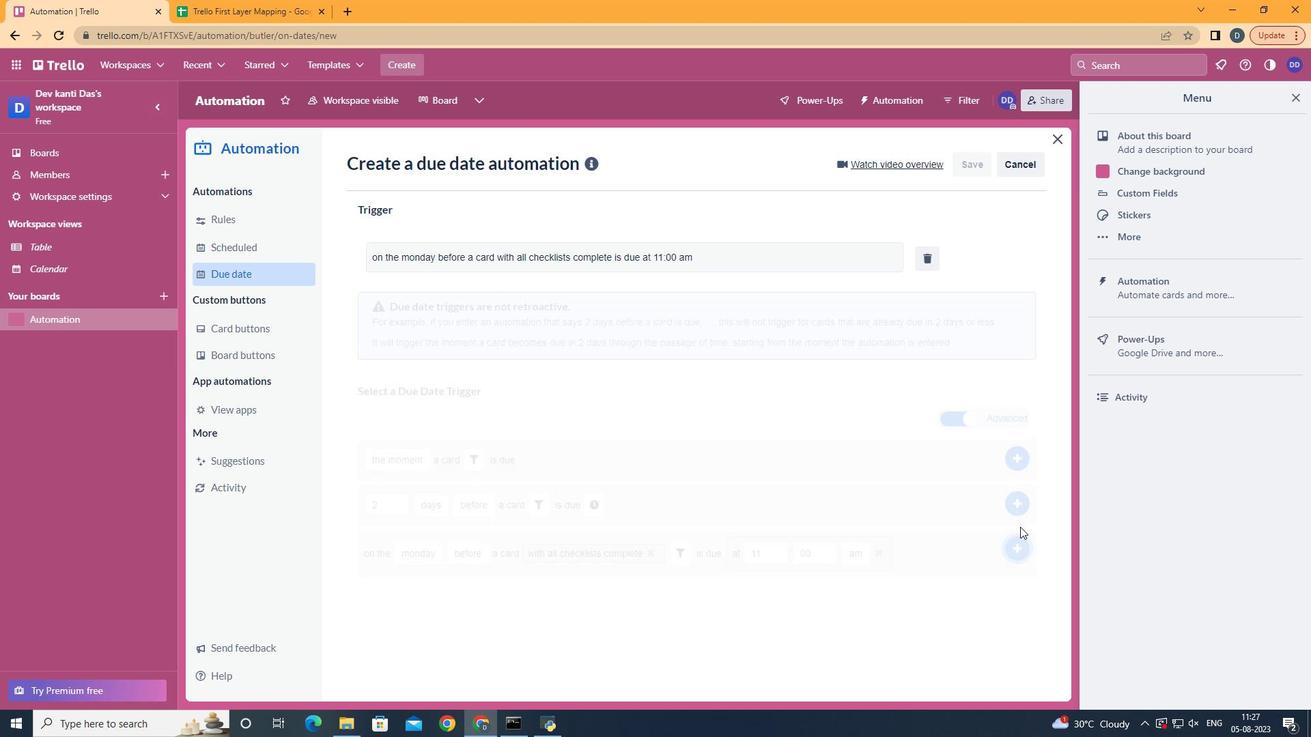 
Action: Mouse pressed left at (1027, 546)
Screenshot: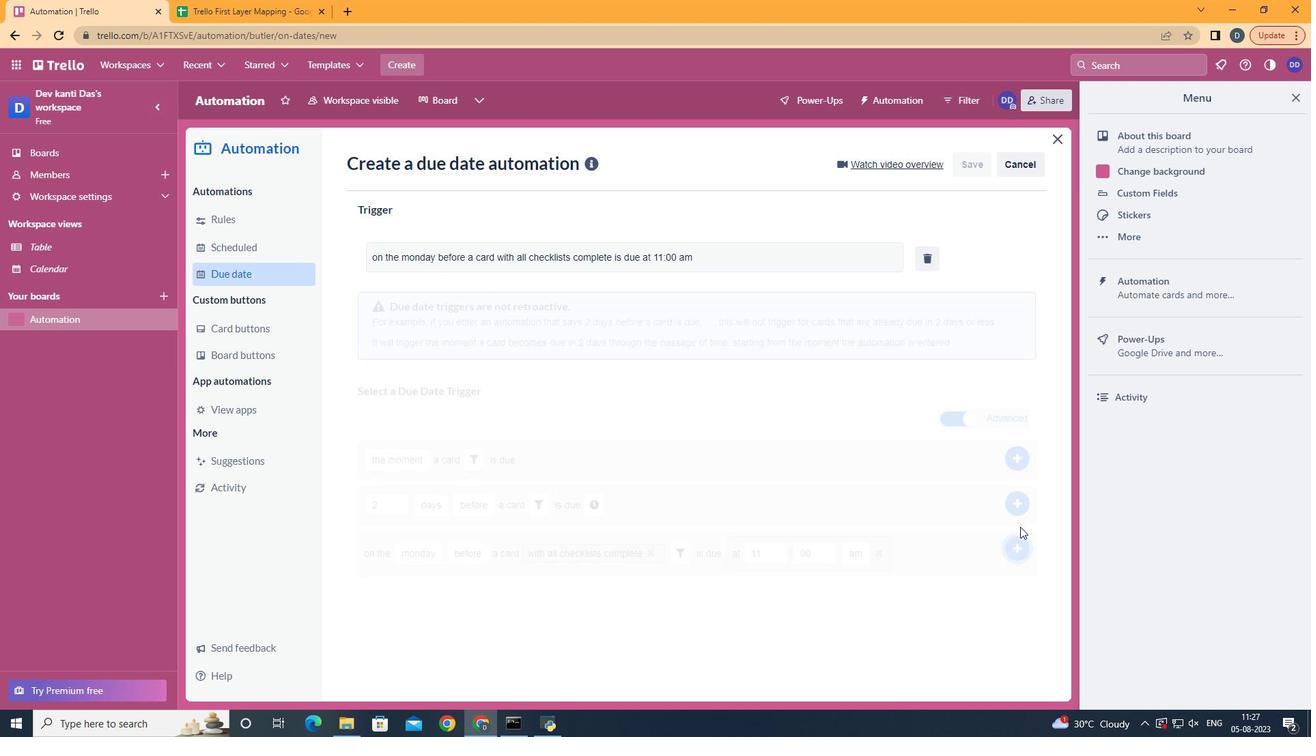 
Action: Mouse moved to (741, 279)
Screenshot: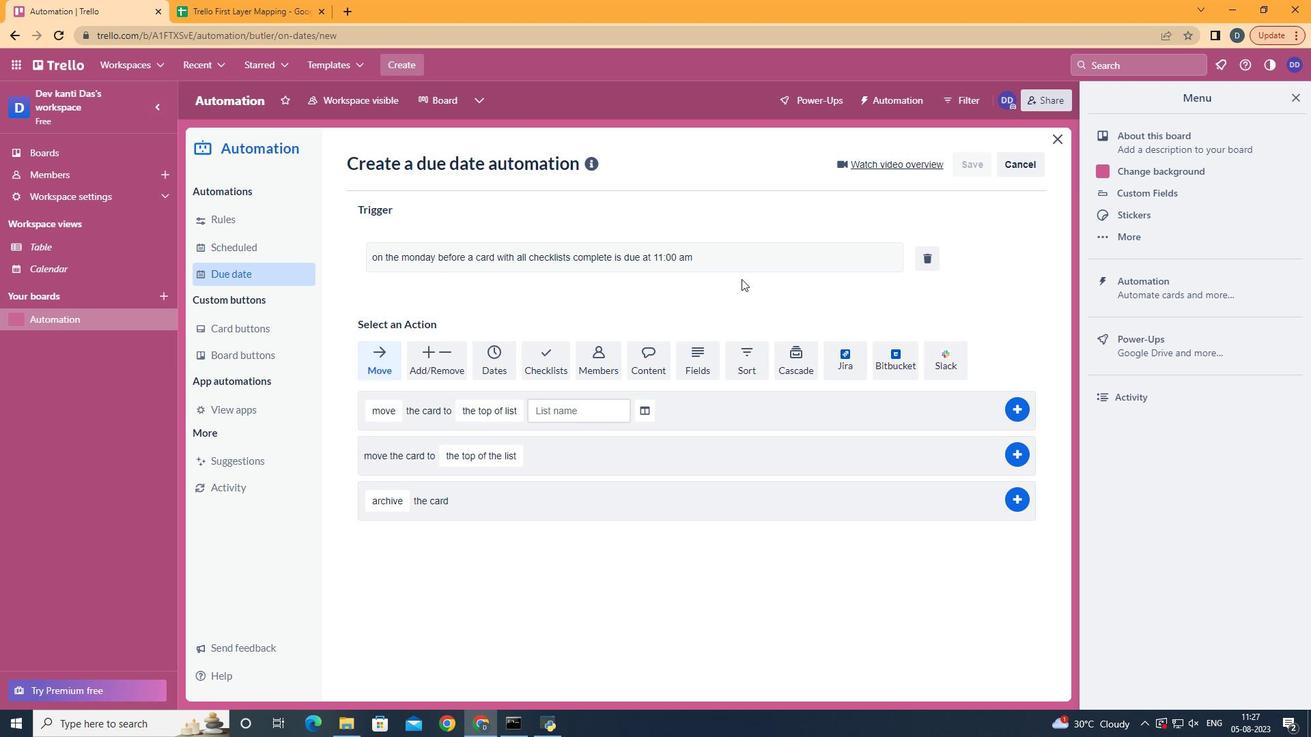 
